 Task: Open Card Kitchenware Review in Board Social Media Influencer Analytics and Reporting to Workspace Information Technology Consulting and add a team member Softage.4@softage.net, a label Green, a checklist Hand Lettering, an attachment from your computer, a color Green and finally, add a card description 'Update company social media profiles' and a comment 'We should approach this task with a sense of empathy, putting ourselves in the shoes of our stakeholders to understand their perspectives.'. Add a start date 'Jan 08, 1900' with a due date 'Jan 15, 1900'
Action: Mouse moved to (39, 284)
Screenshot: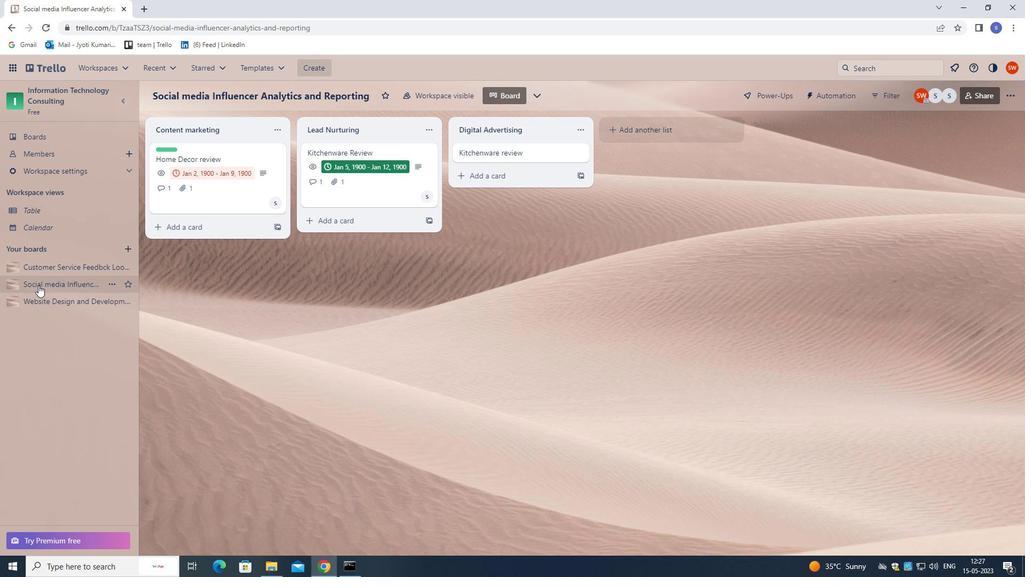 
Action: Mouse pressed left at (39, 284)
Screenshot: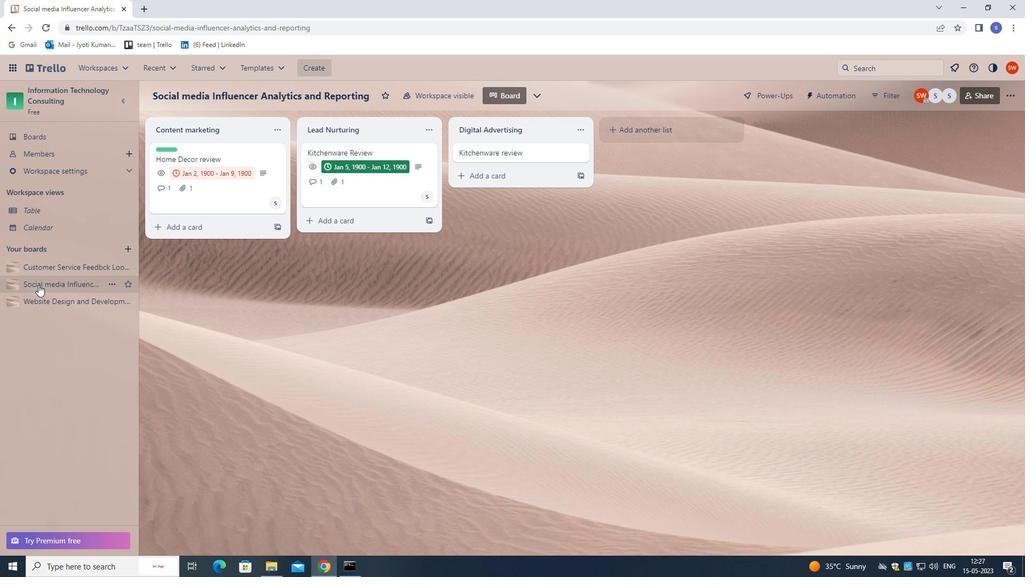 
Action: Mouse moved to (496, 156)
Screenshot: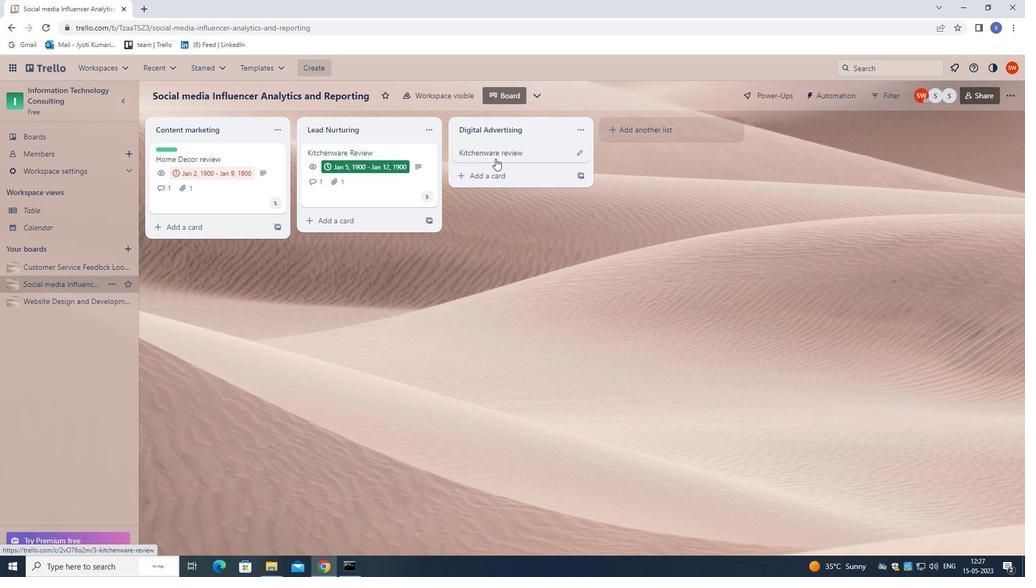 
Action: Mouse pressed left at (496, 156)
Screenshot: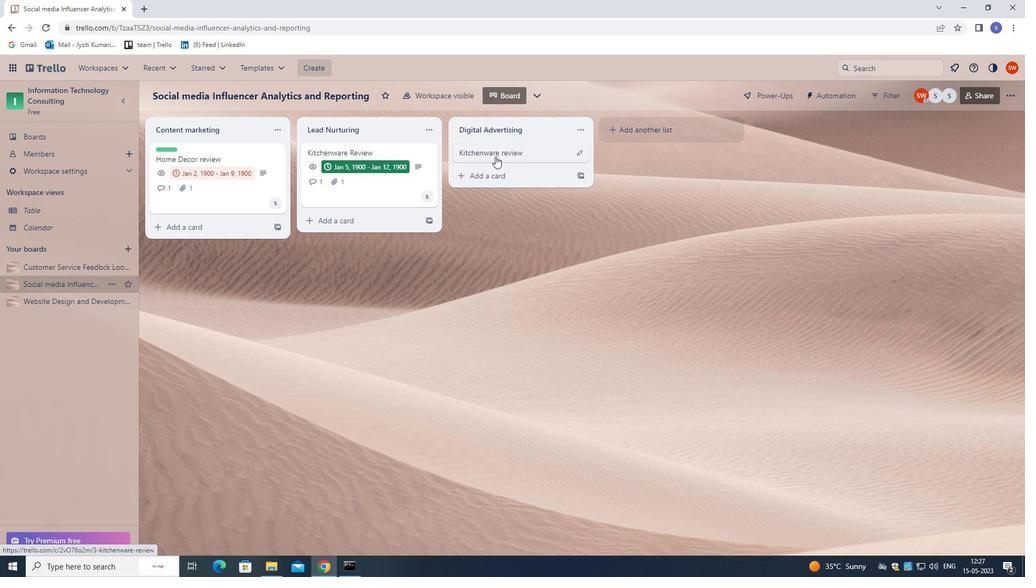 
Action: Mouse moved to (632, 190)
Screenshot: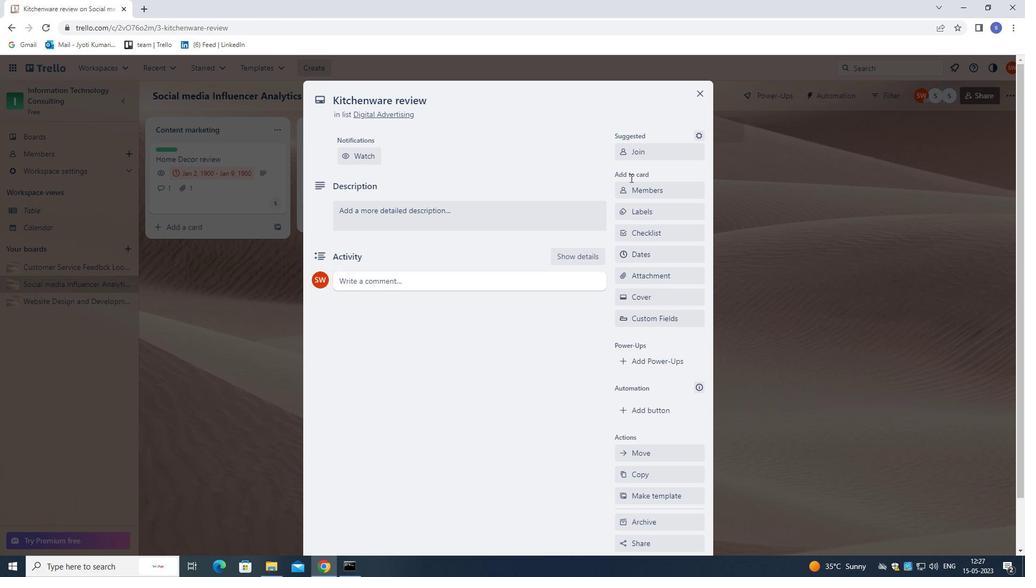 
Action: Mouse pressed left at (632, 190)
Screenshot: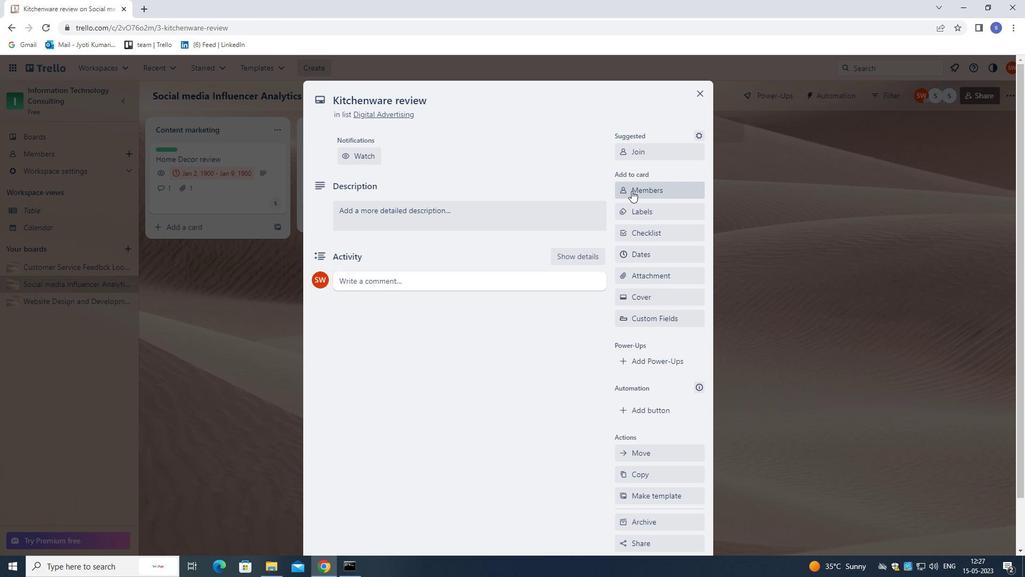 
Action: Mouse moved to (610, 228)
Screenshot: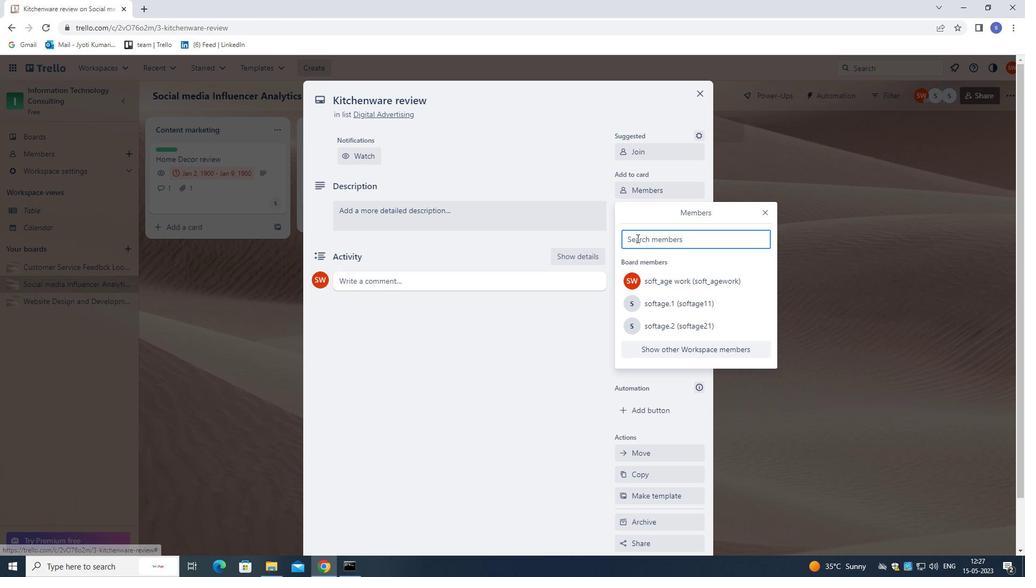 
Action: Key pressed softage.4<Key.shift>@SOFTAGE.
Screenshot: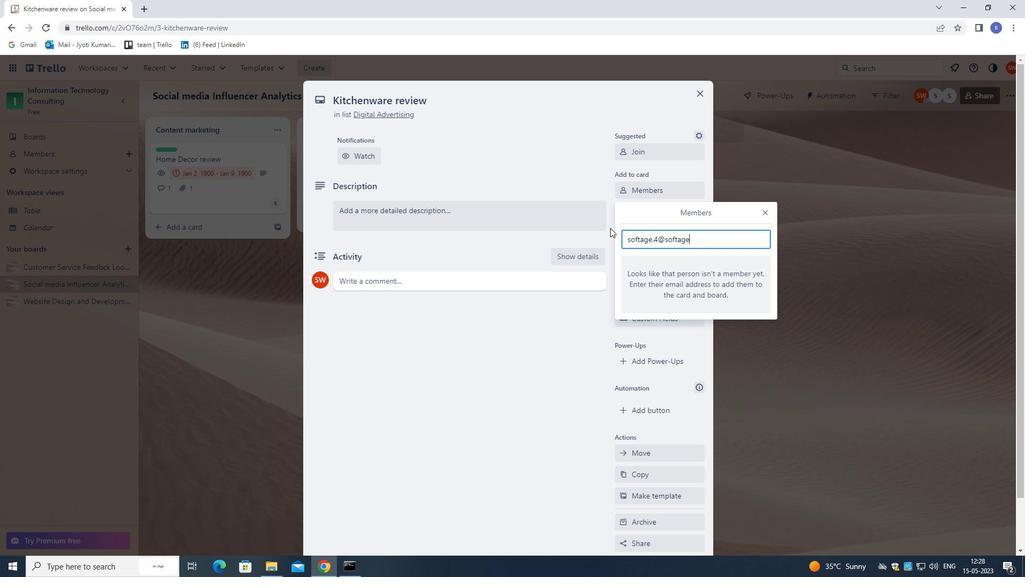 
Action: Mouse moved to (610, 227)
Screenshot: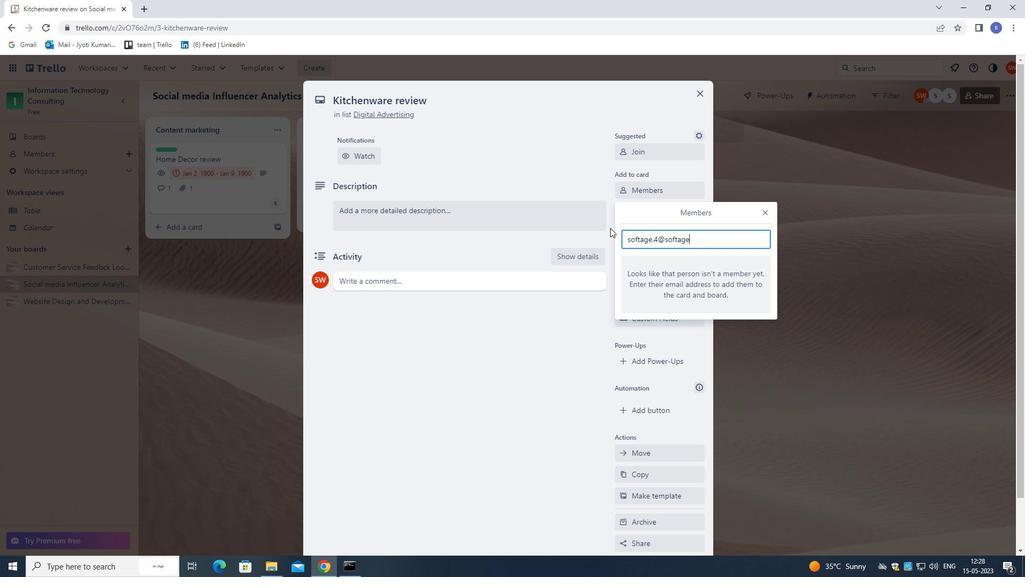 
Action: Key pressed NET
Screenshot: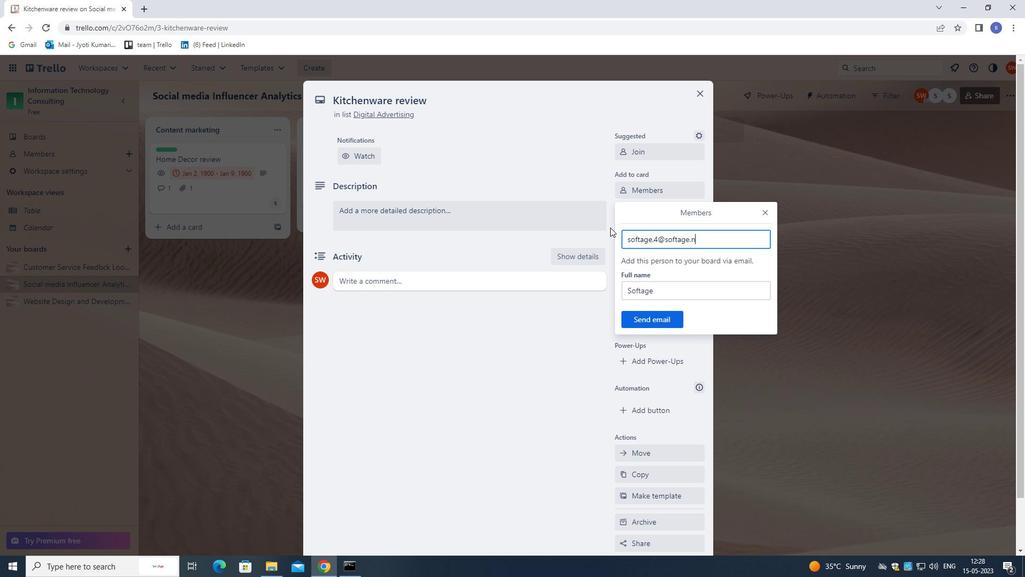 
Action: Mouse moved to (640, 317)
Screenshot: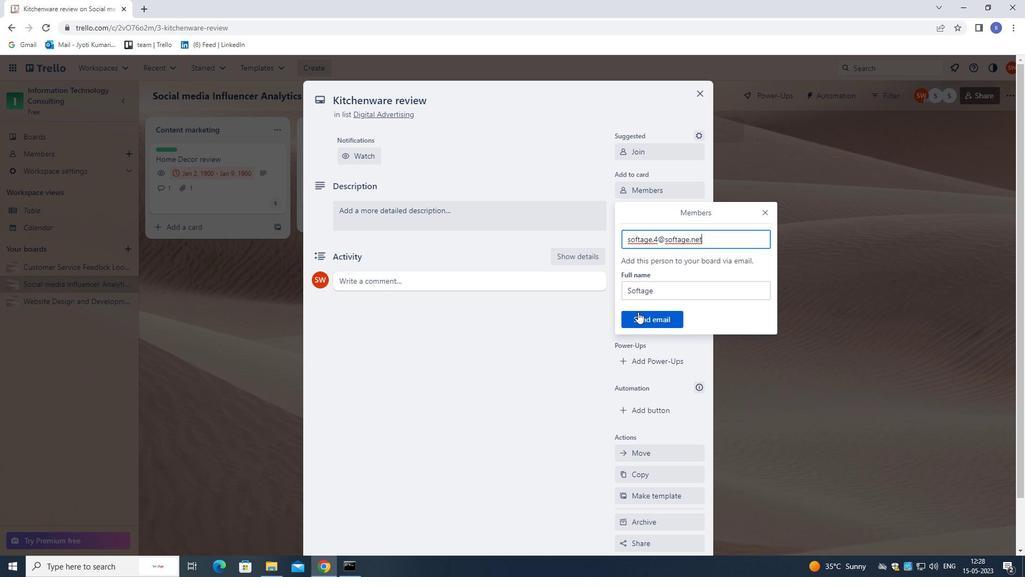 
Action: Mouse pressed left at (640, 317)
Screenshot: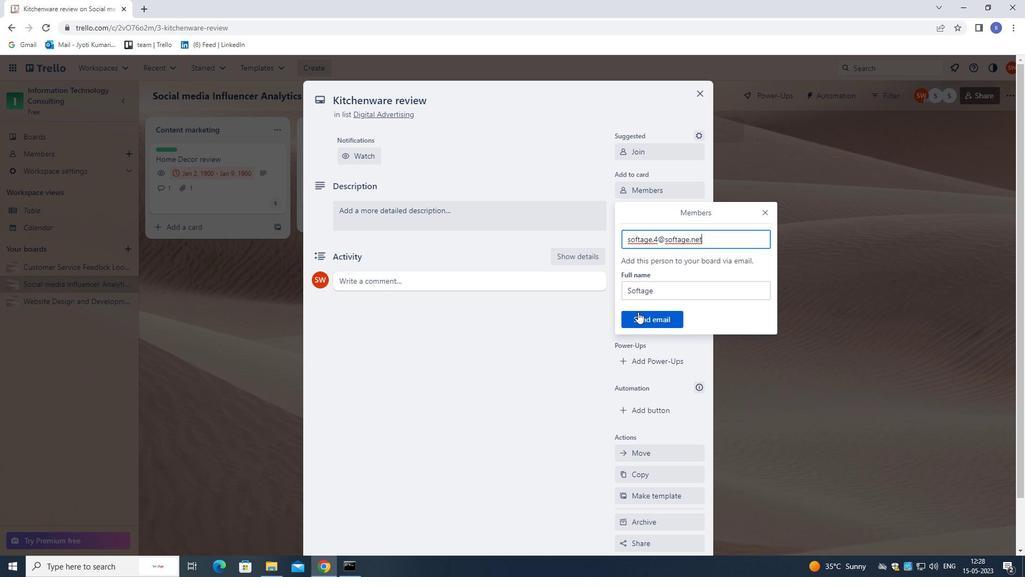 
Action: Mouse moved to (660, 214)
Screenshot: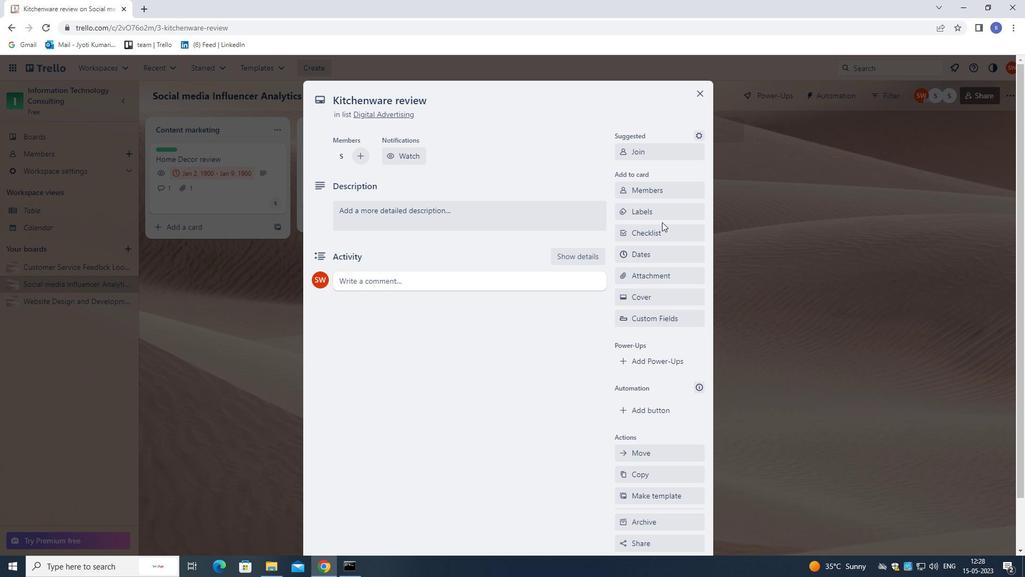 
Action: Mouse pressed left at (660, 214)
Screenshot: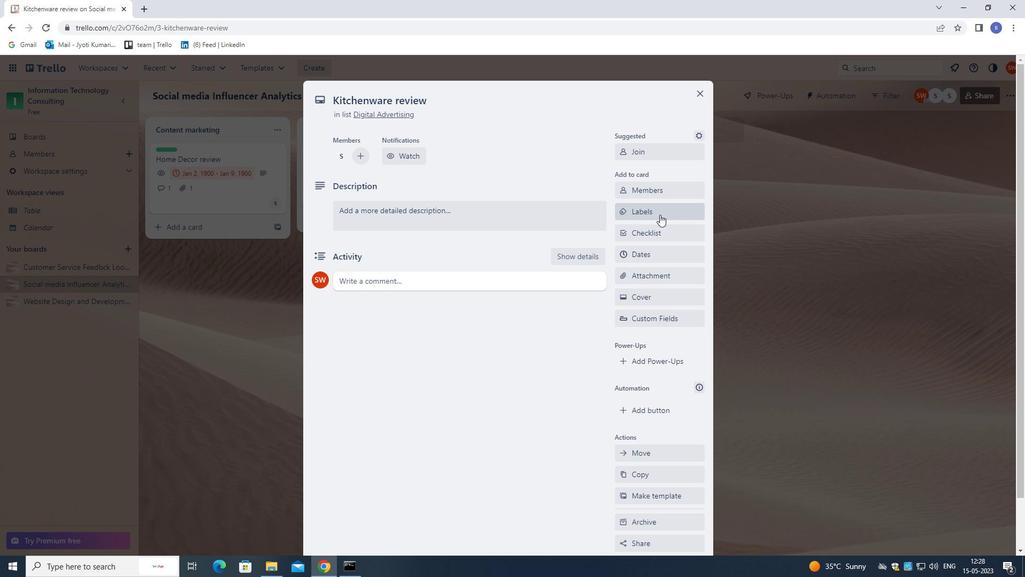 
Action: Key pressed G
Screenshot: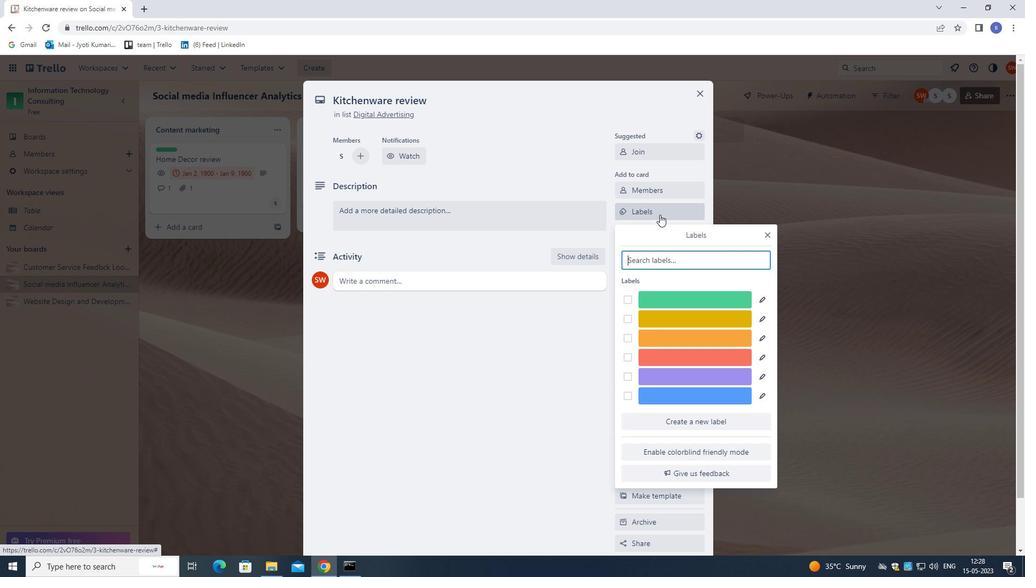 
Action: Mouse moved to (704, 296)
Screenshot: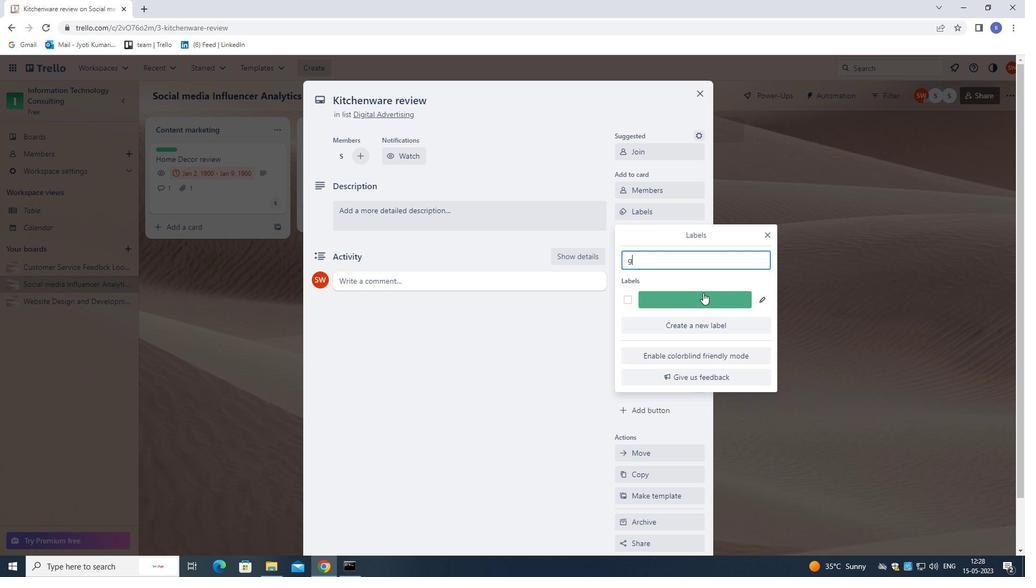 
Action: Mouse pressed left at (704, 296)
Screenshot: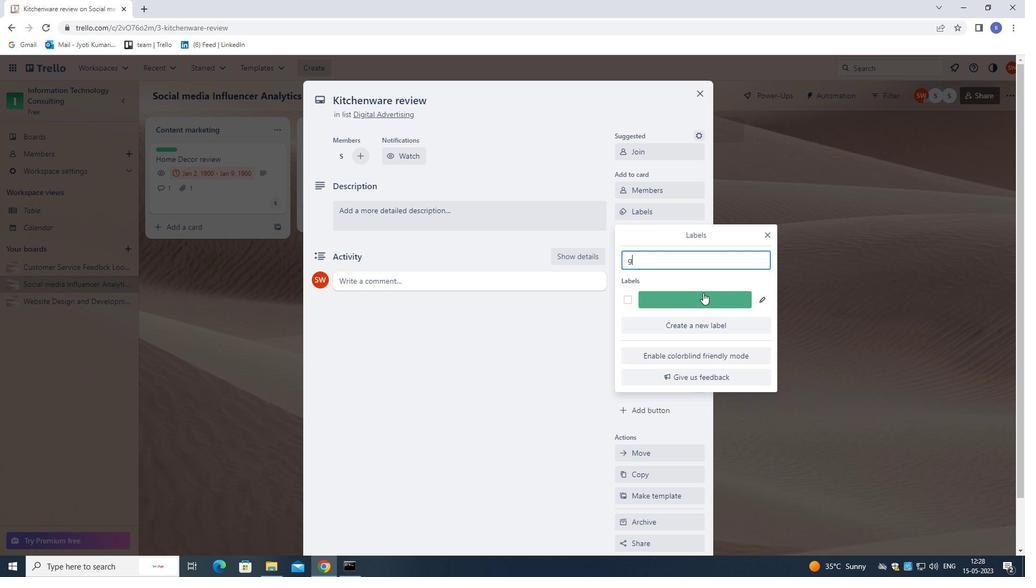 
Action: Mouse moved to (769, 232)
Screenshot: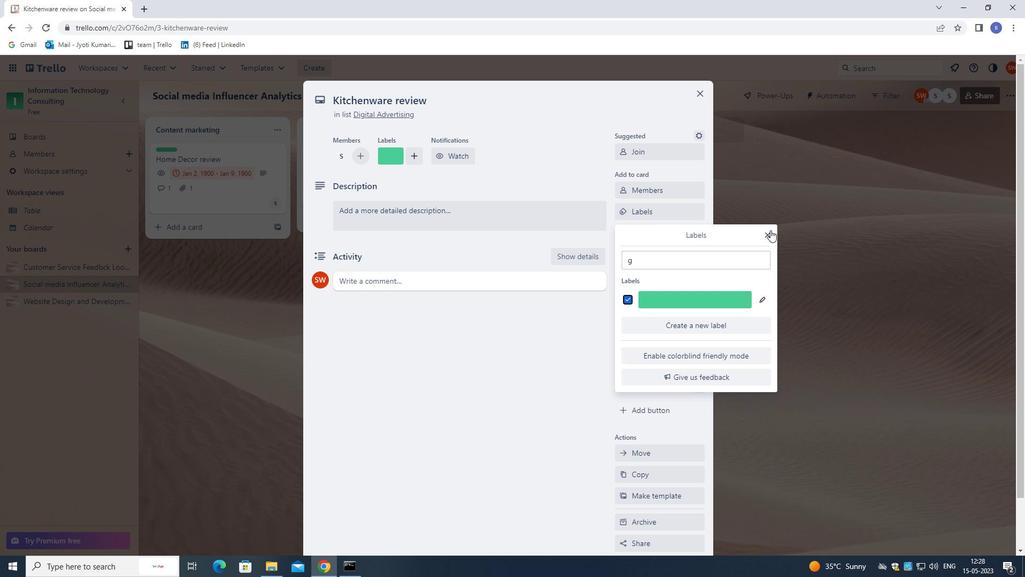 
Action: Mouse pressed left at (769, 232)
Screenshot: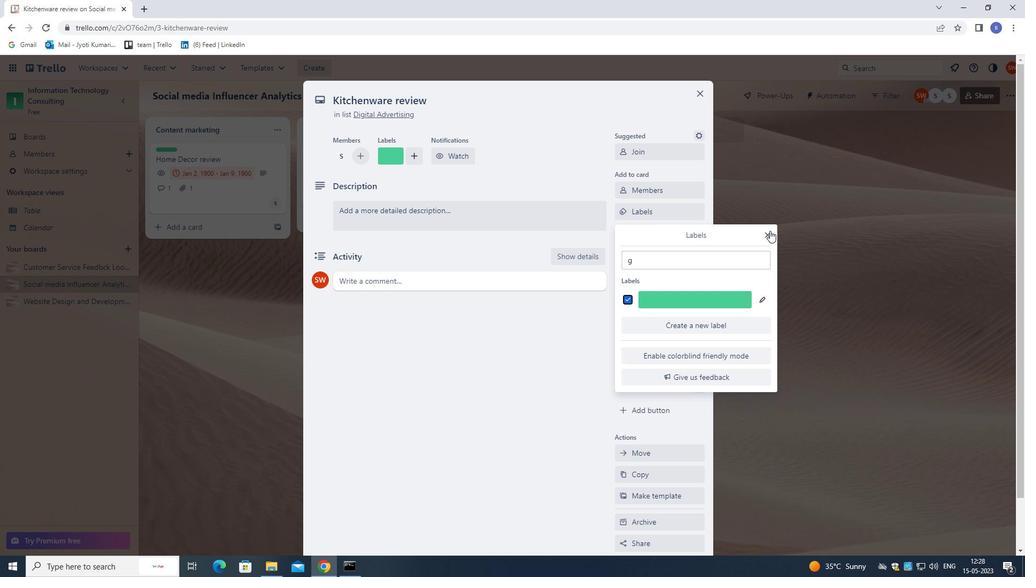 
Action: Mouse moved to (680, 237)
Screenshot: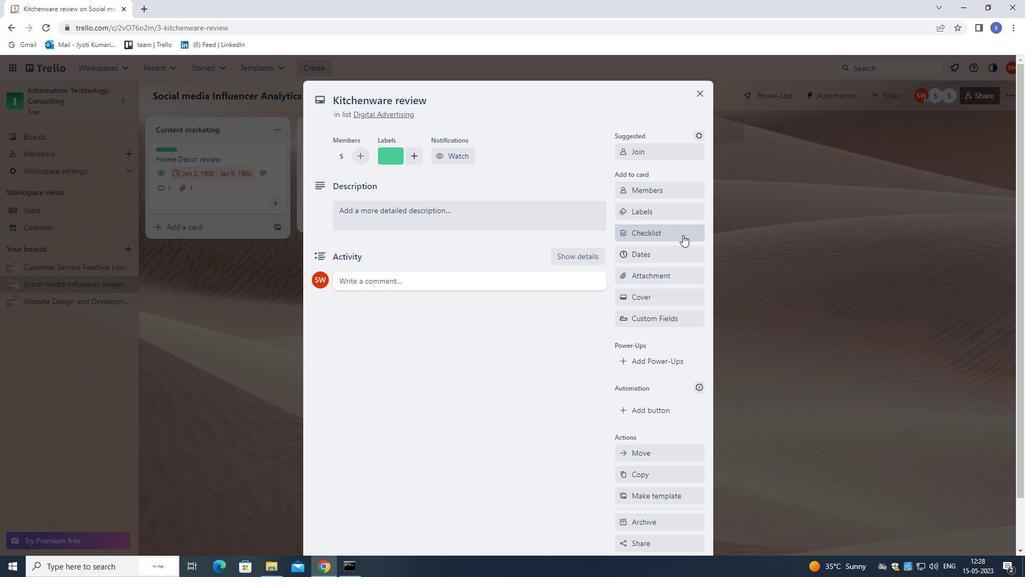 
Action: Mouse pressed left at (680, 237)
Screenshot: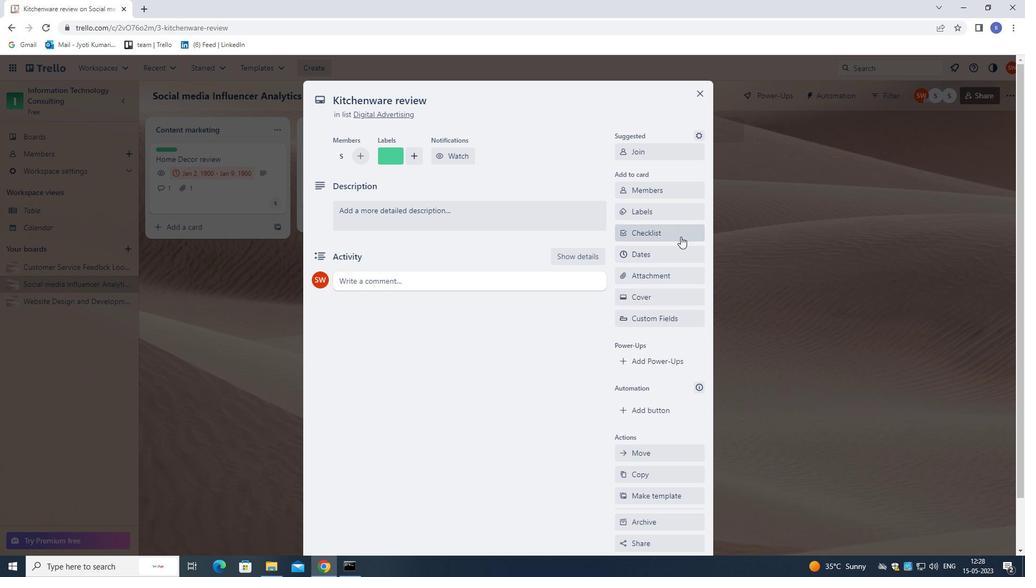 
Action: Mouse moved to (672, 244)
Screenshot: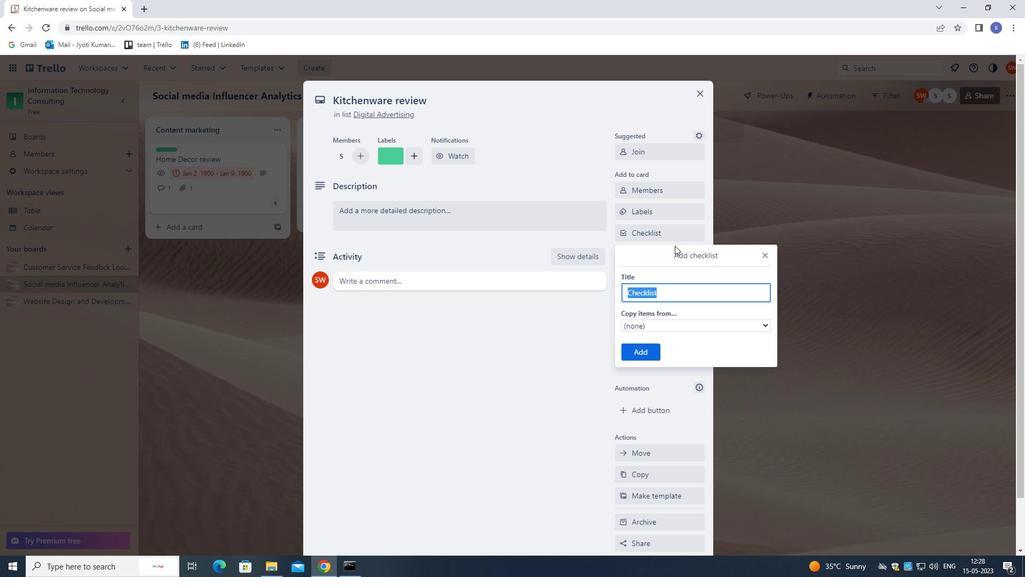 
Action: Key pressed <Key.shift>HAND<Key.space><Key.shift>LETTERING<Key.space>
Screenshot: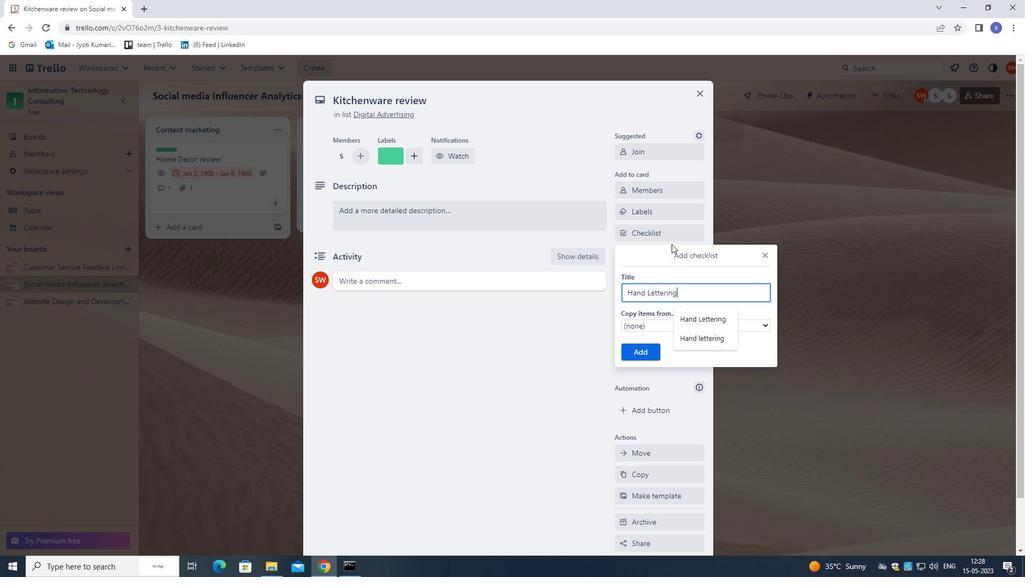 
Action: Mouse moved to (644, 355)
Screenshot: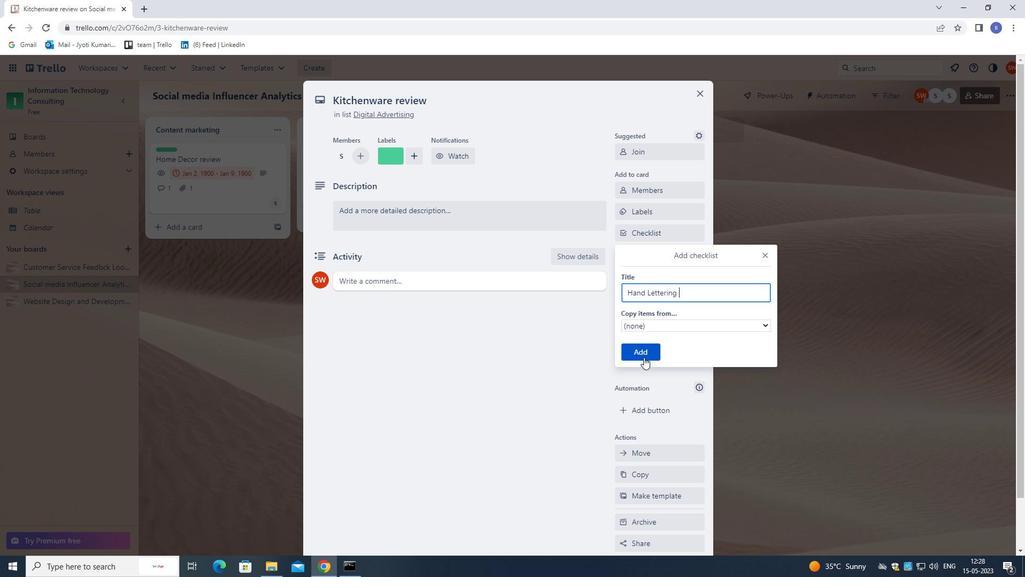 
Action: Mouse pressed left at (644, 355)
Screenshot: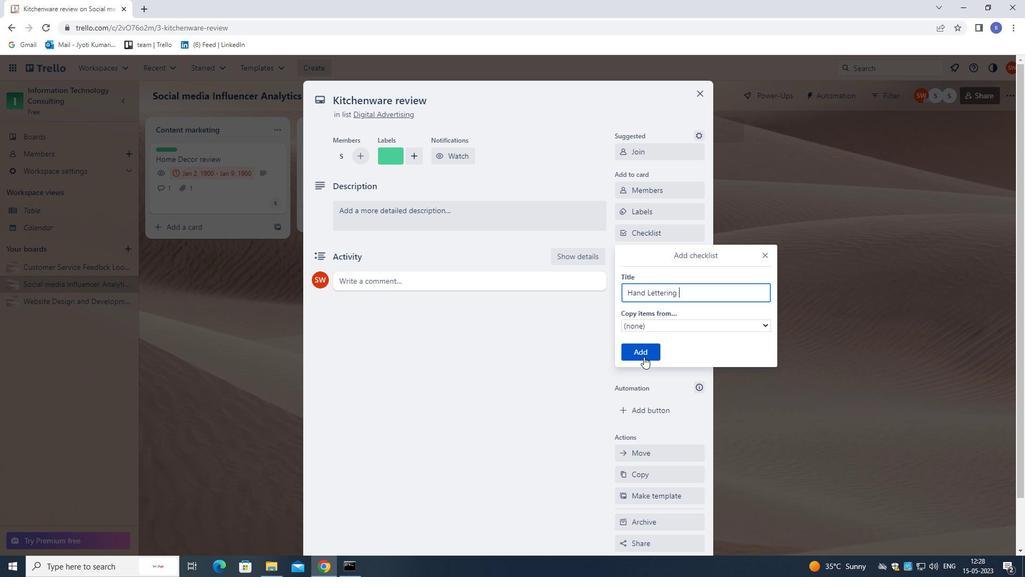 
Action: Mouse moved to (666, 254)
Screenshot: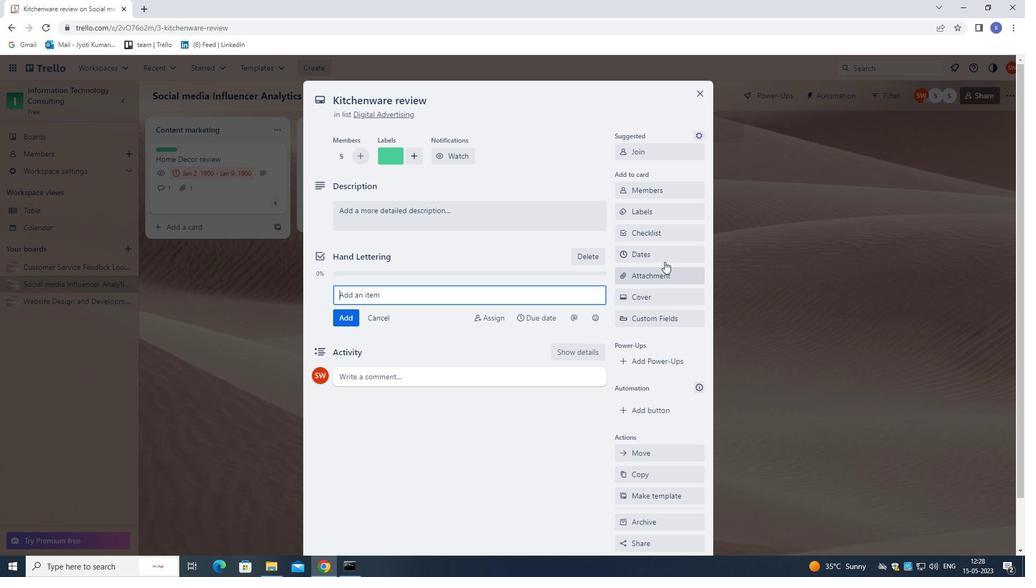 
Action: Mouse pressed left at (666, 254)
Screenshot: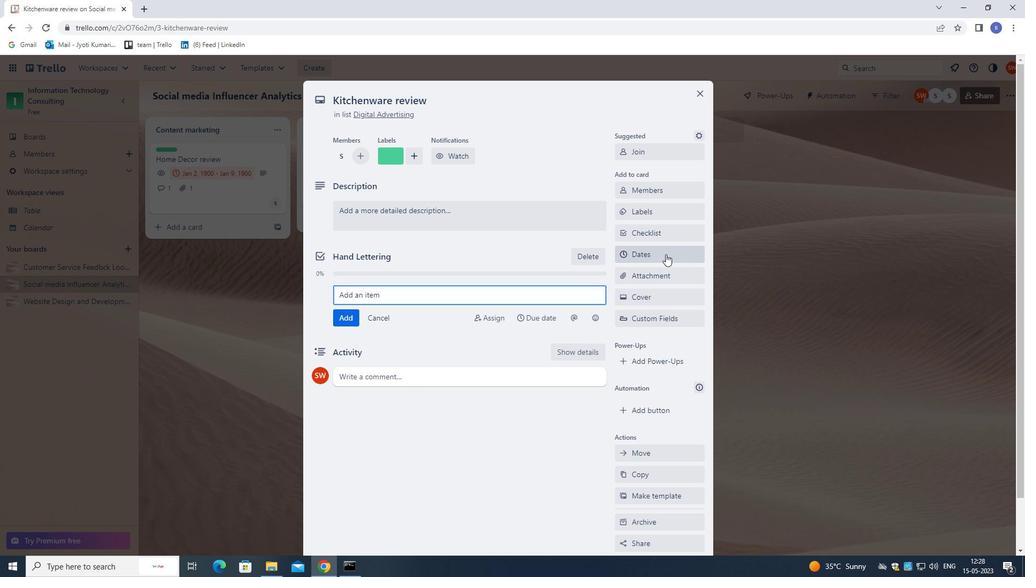 
Action: Mouse moved to (624, 292)
Screenshot: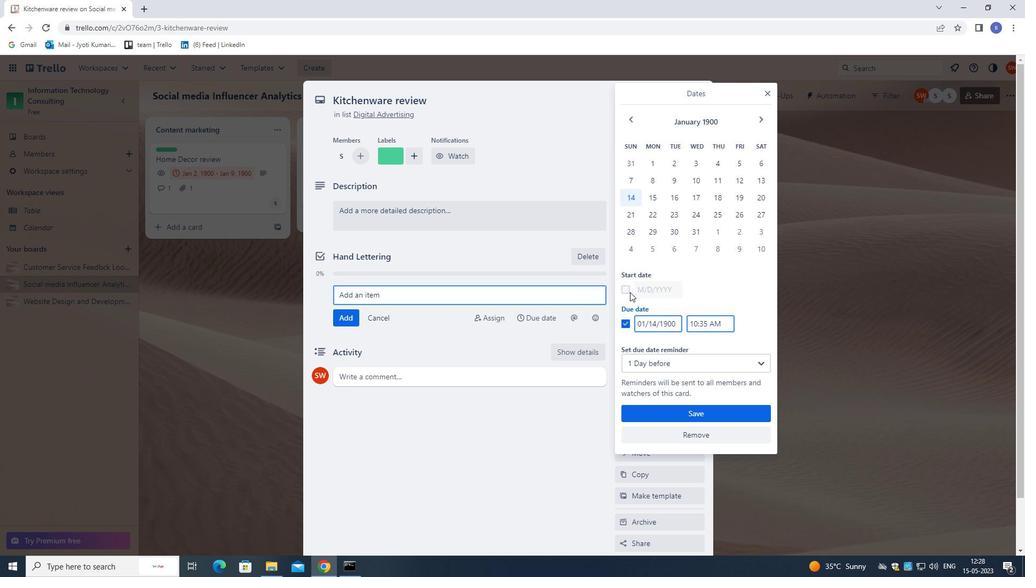 
Action: Mouse pressed left at (624, 292)
Screenshot: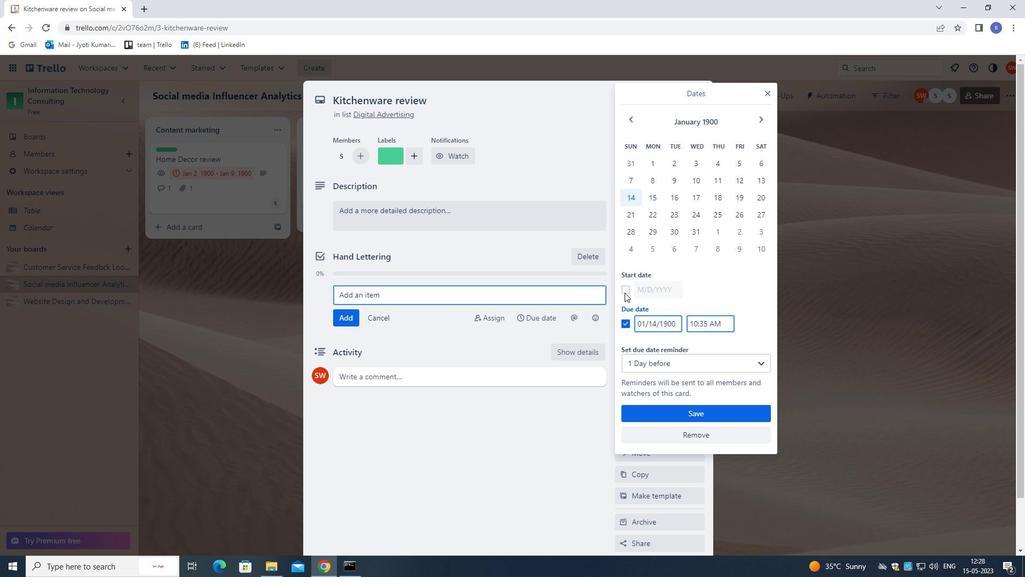 
Action: Mouse moved to (655, 184)
Screenshot: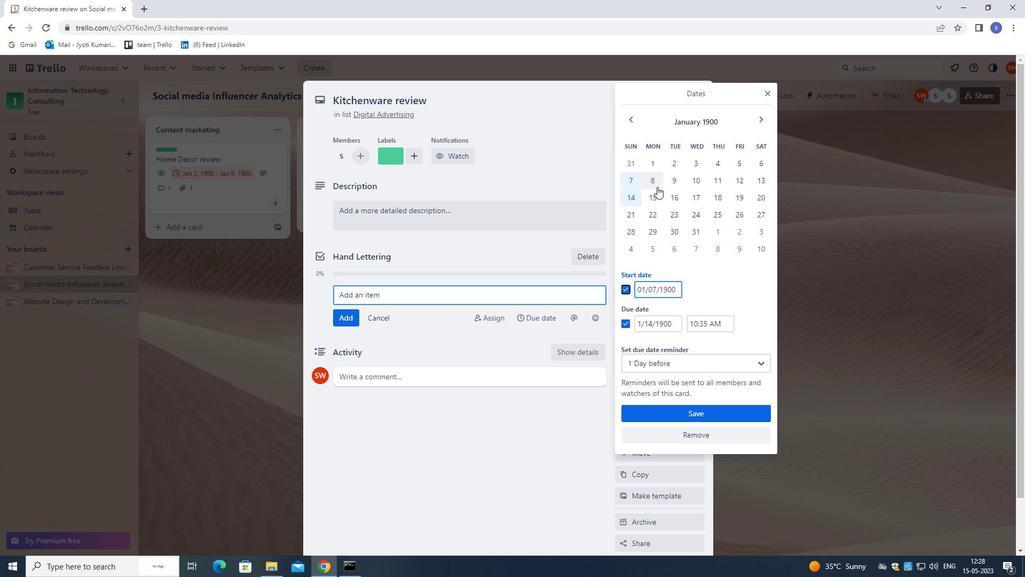 
Action: Mouse pressed left at (655, 184)
Screenshot: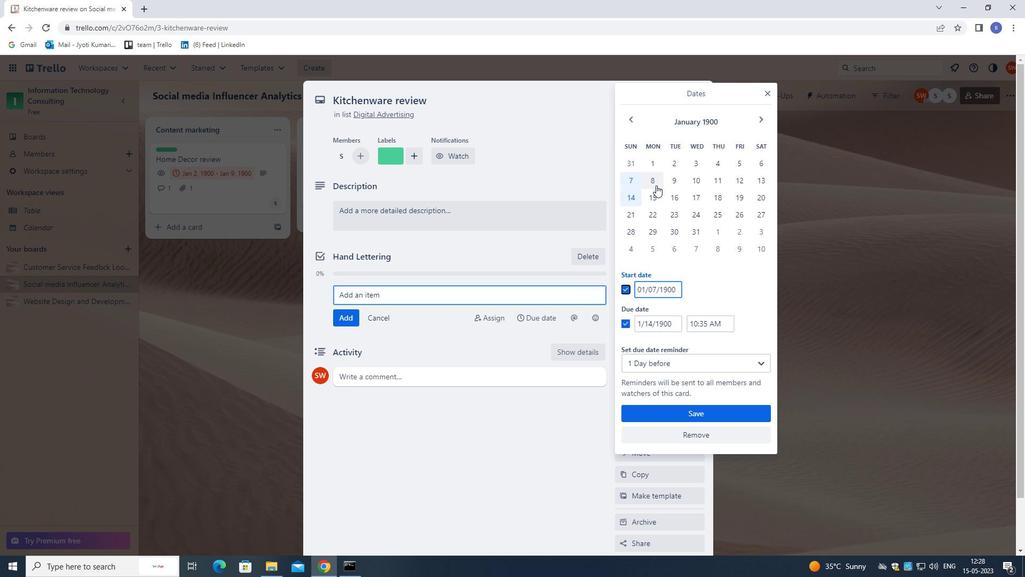 
Action: Mouse moved to (657, 203)
Screenshot: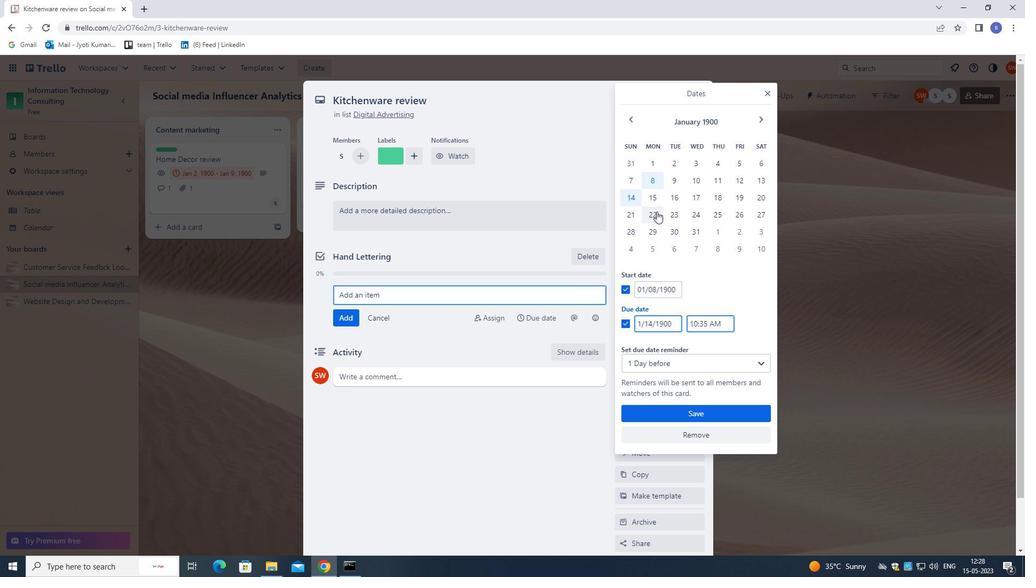
Action: Mouse pressed left at (657, 203)
Screenshot: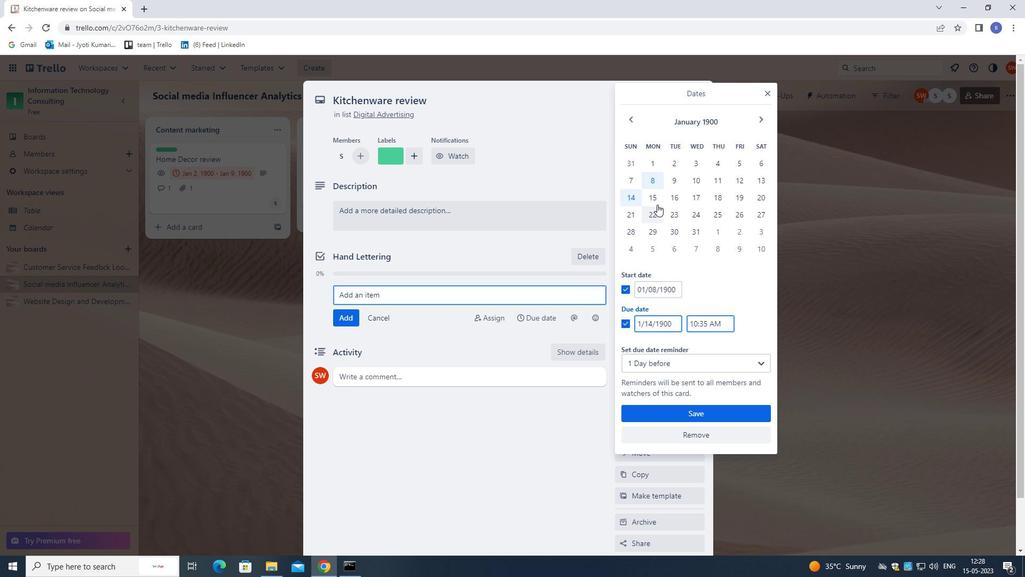 
Action: Mouse moved to (654, 412)
Screenshot: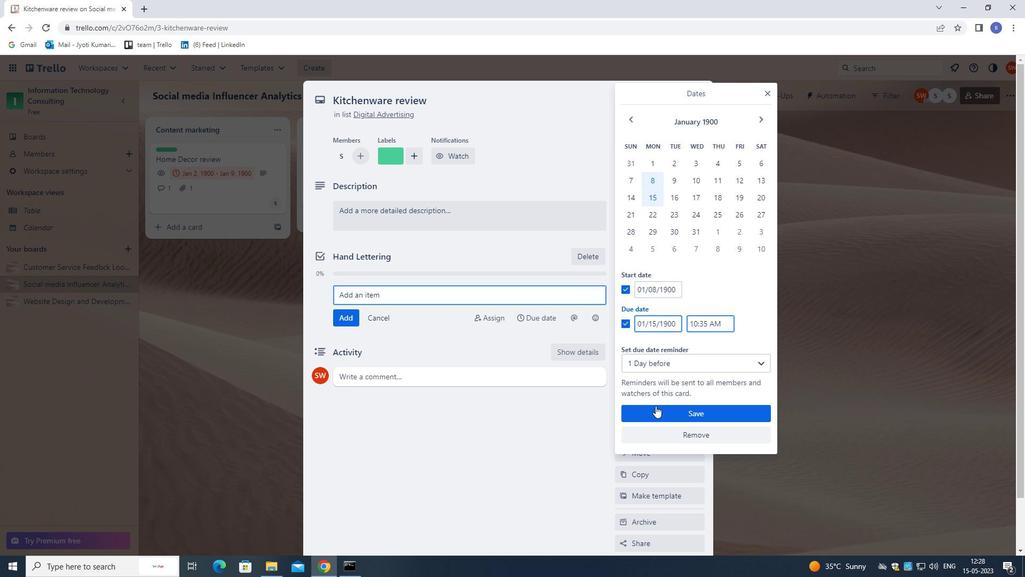 
Action: Mouse pressed left at (654, 412)
Screenshot: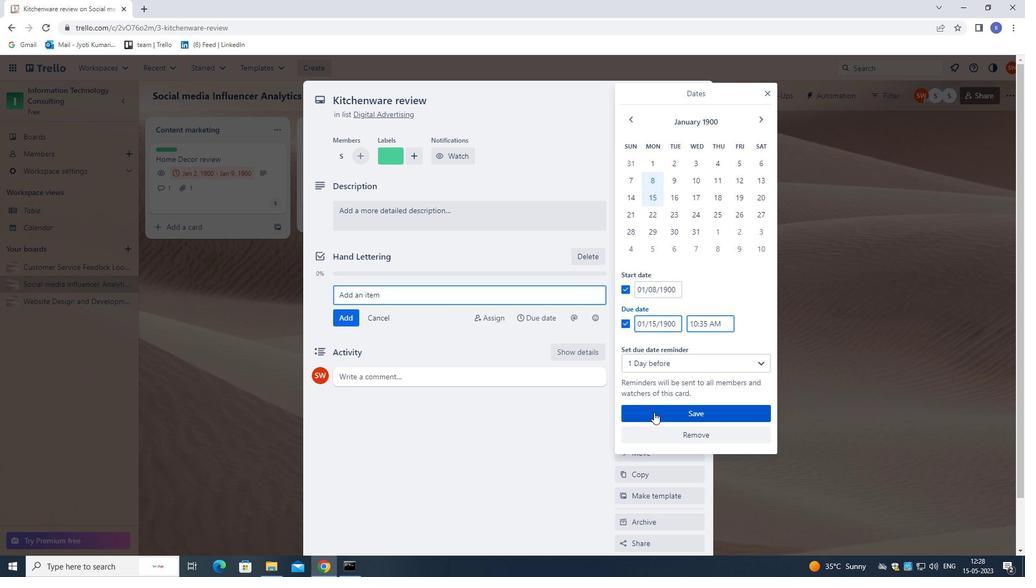 
Action: Mouse moved to (663, 281)
Screenshot: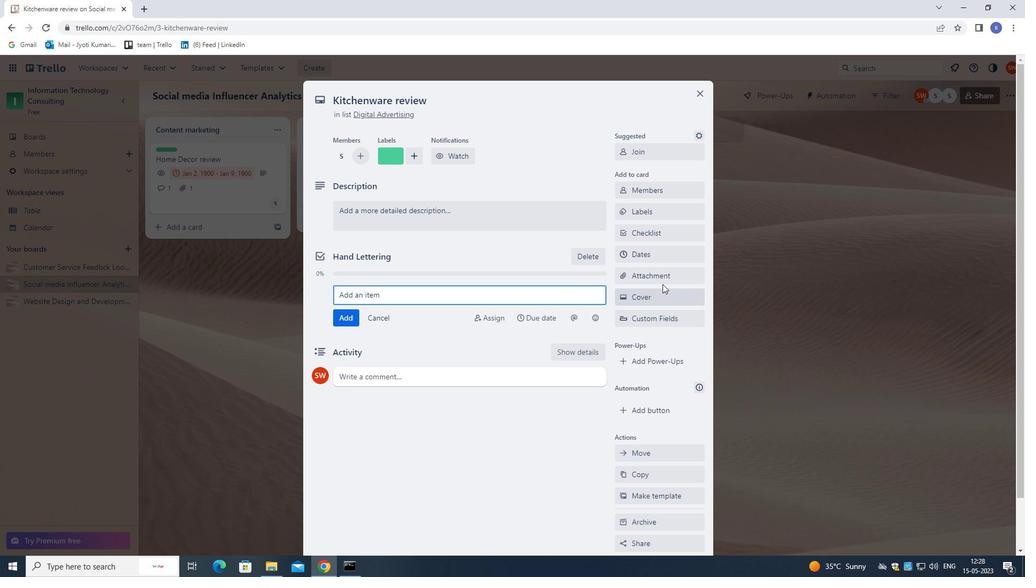 
Action: Mouse pressed left at (663, 281)
Screenshot: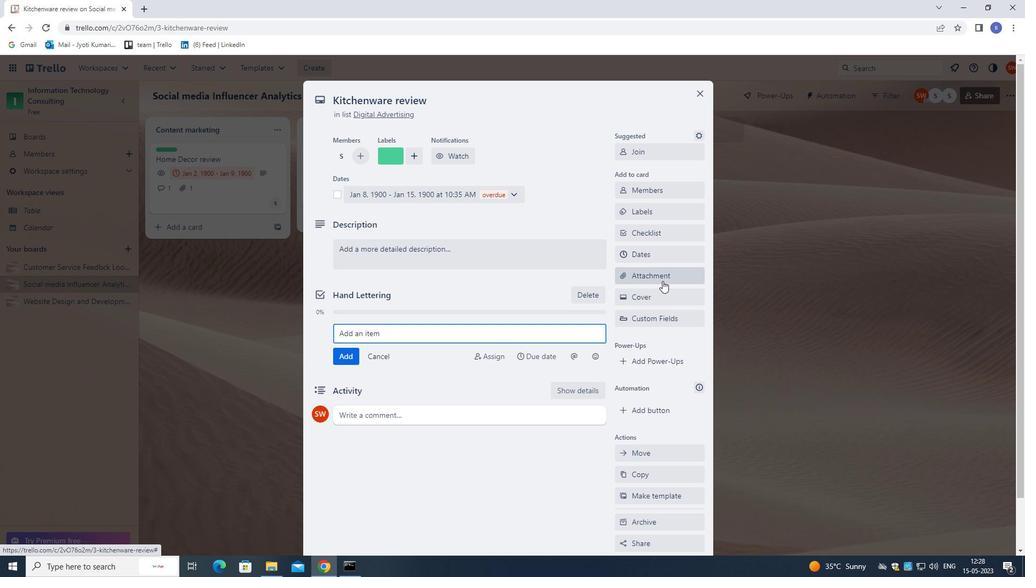 
Action: Mouse moved to (687, 318)
Screenshot: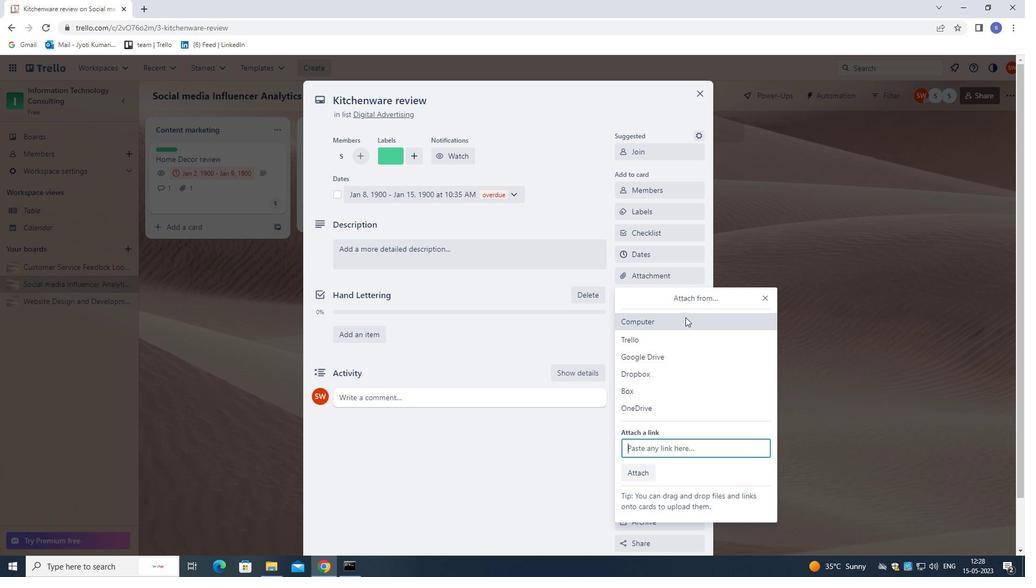 
Action: Mouse pressed left at (687, 318)
Screenshot: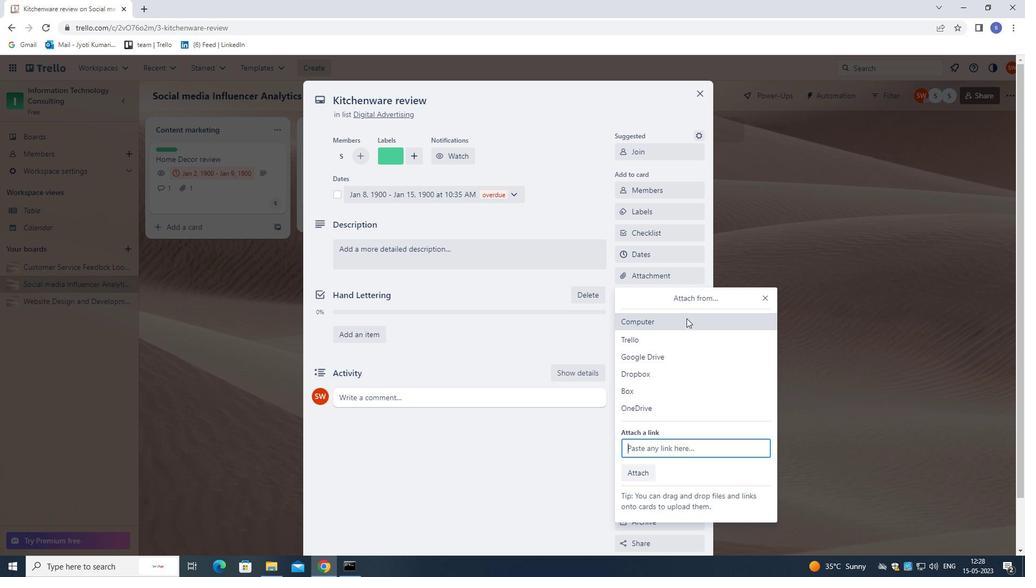 
Action: Mouse moved to (281, 186)
Screenshot: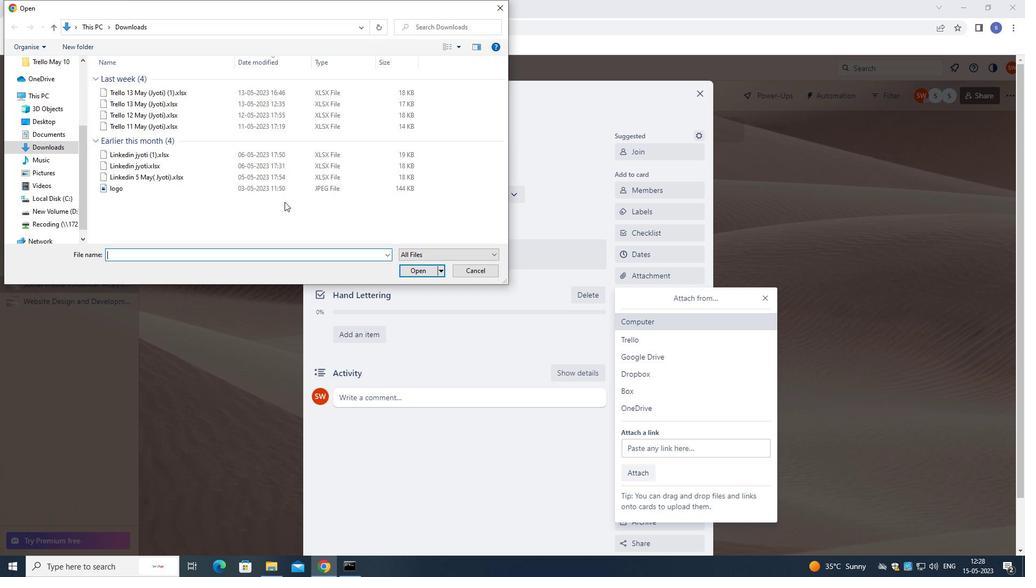 
Action: Mouse pressed left at (281, 186)
Screenshot: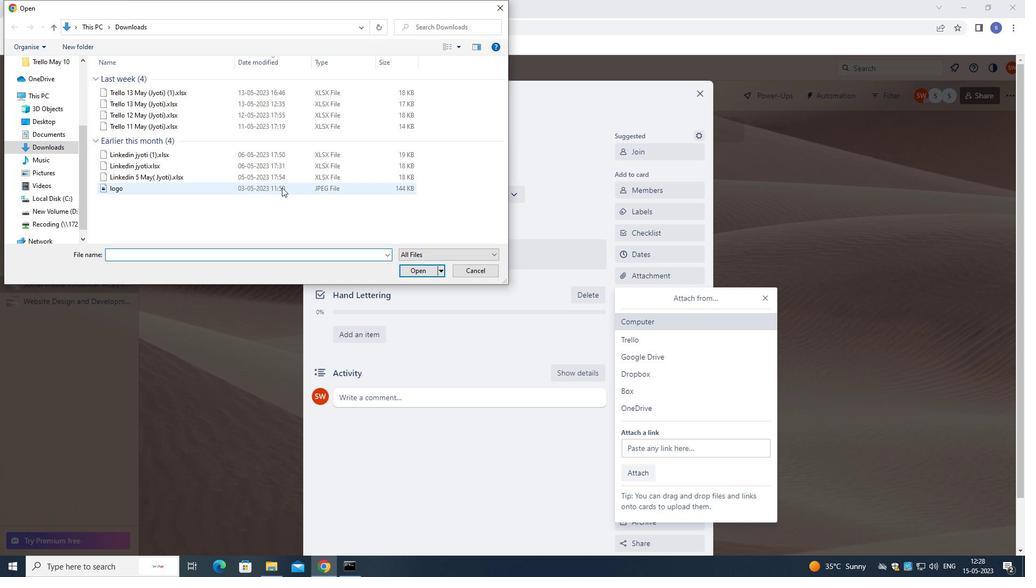 
Action: Mouse moved to (414, 270)
Screenshot: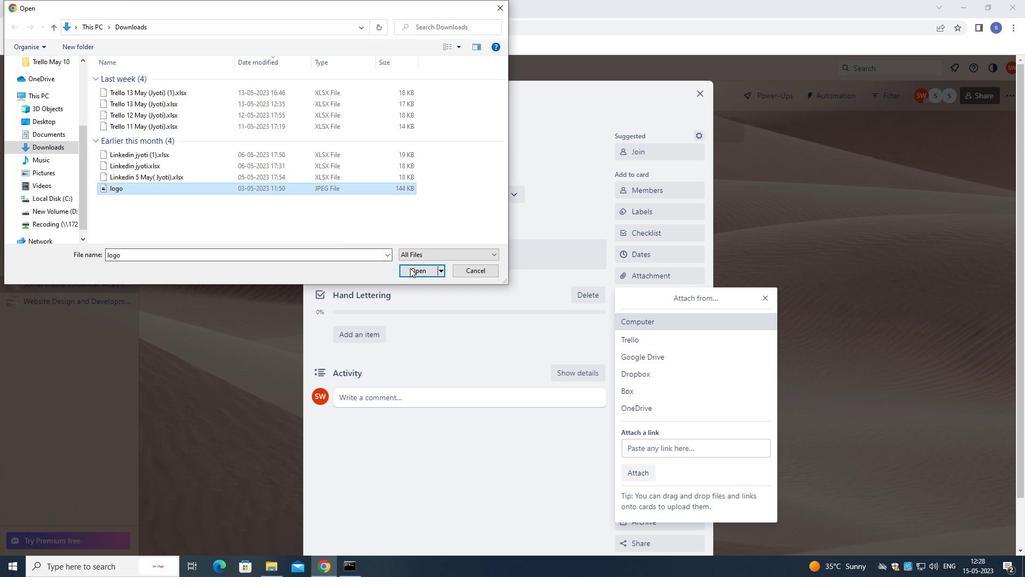 
Action: Mouse pressed left at (414, 270)
Screenshot: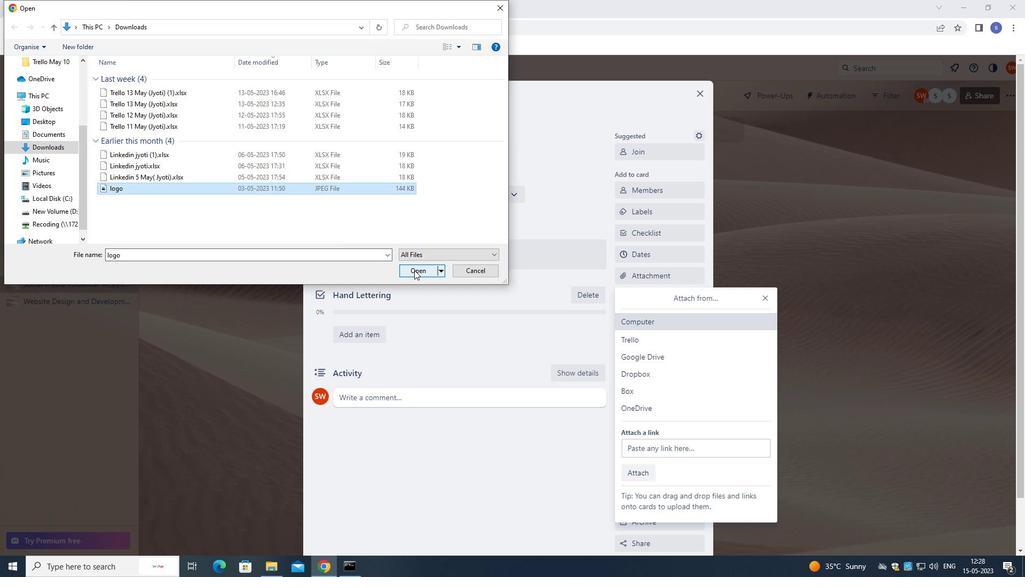 
Action: Mouse moved to (764, 299)
Screenshot: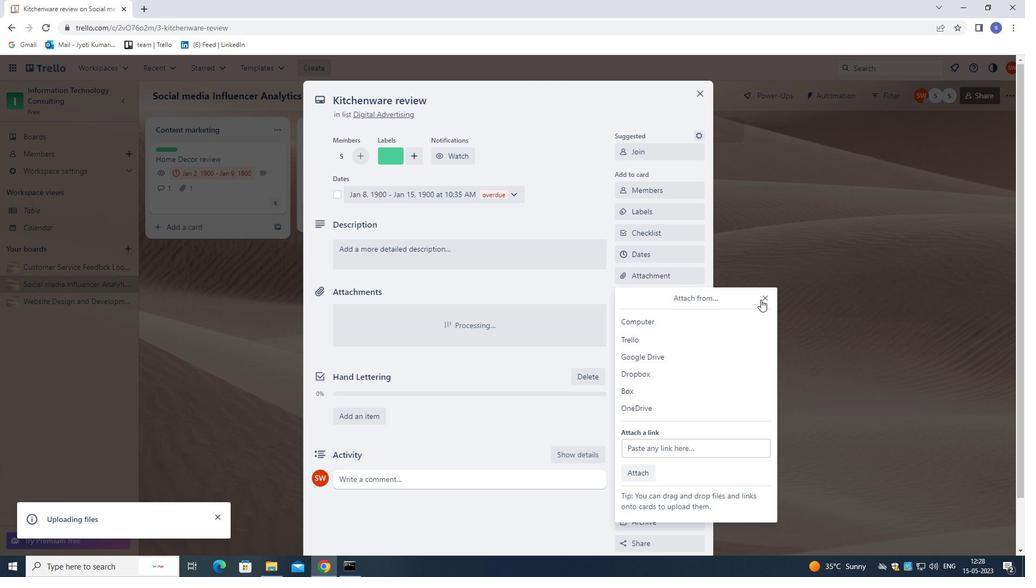 
Action: Mouse pressed left at (764, 299)
Screenshot: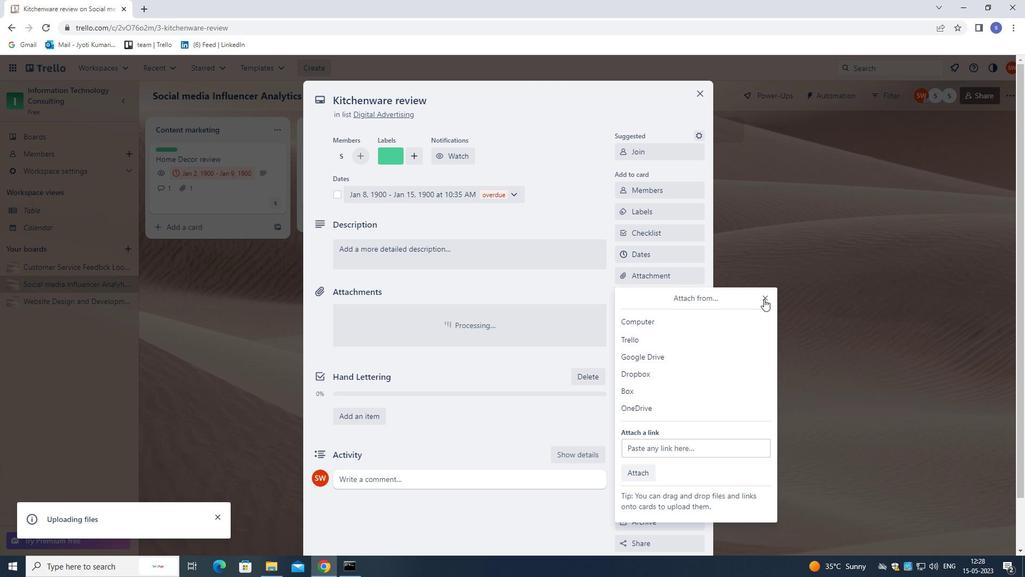 
Action: Mouse moved to (547, 340)
Screenshot: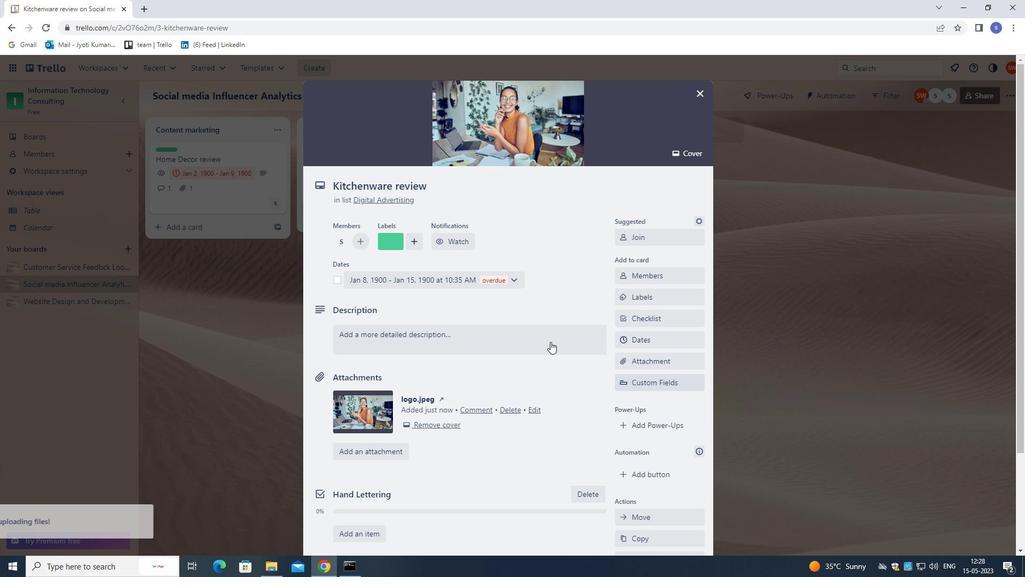 
Action: Mouse pressed left at (547, 340)
Screenshot: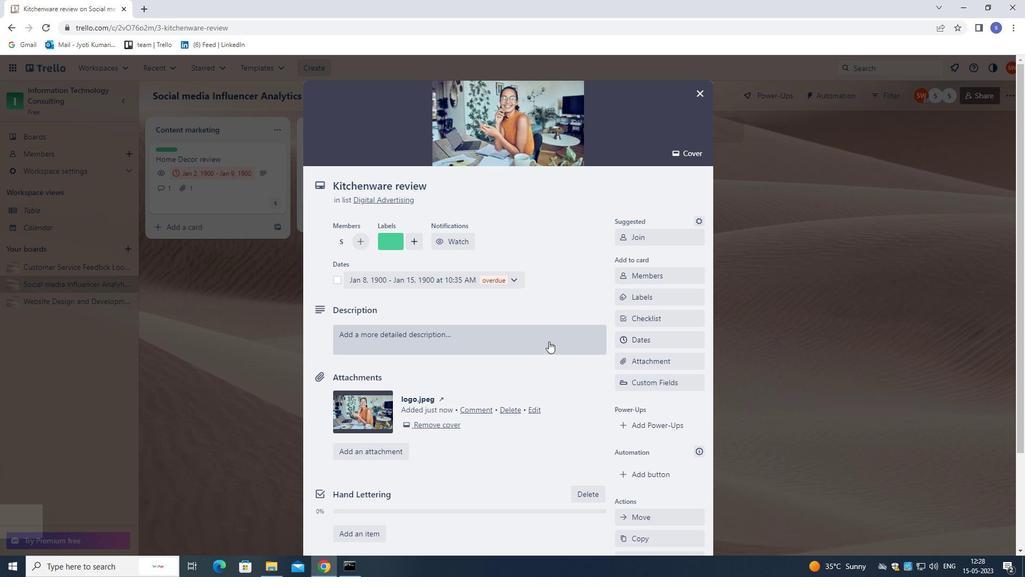 
Action: Mouse moved to (548, 338)
Screenshot: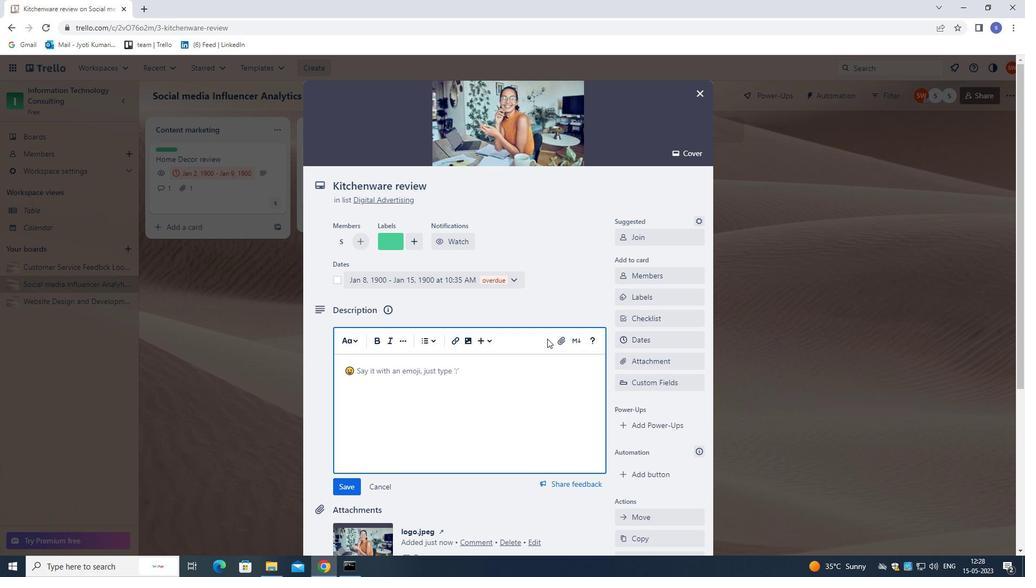 
Action: Key pressed <Key.shift>UPDATE<Key.space>COMPANY<Key.space>SOCIAL<Key.space>MEDIA<Key.space>PROFILES<Key.space>.
Screenshot: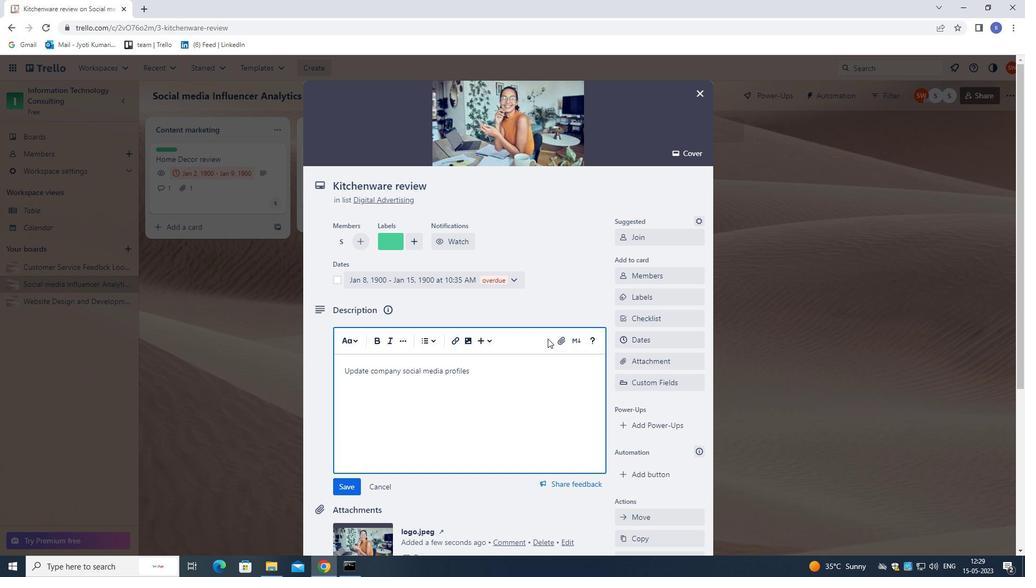 
Action: Mouse moved to (447, 271)
Screenshot: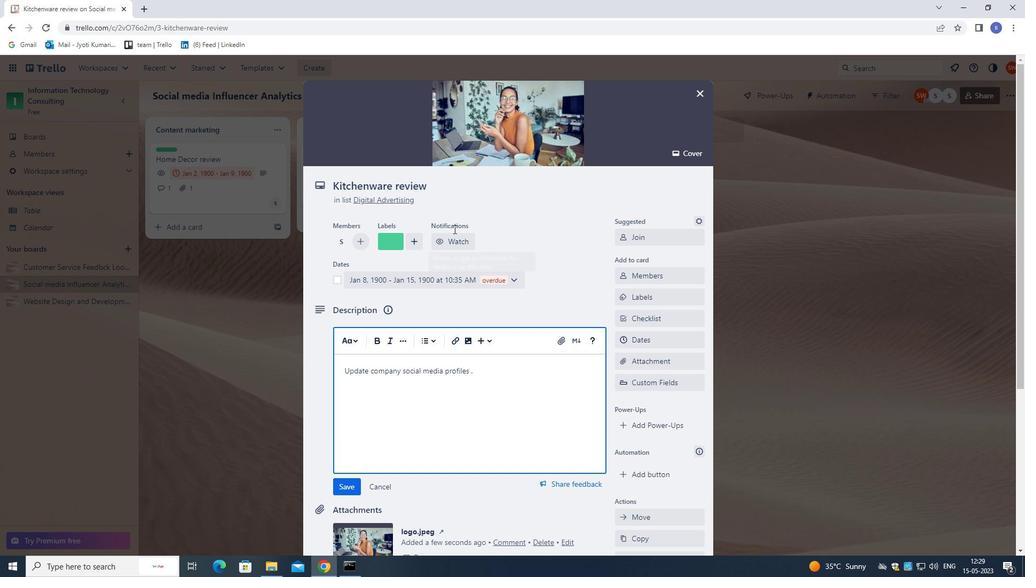 
Action: Mouse scrolled (447, 271) with delta (0, 0)
Screenshot: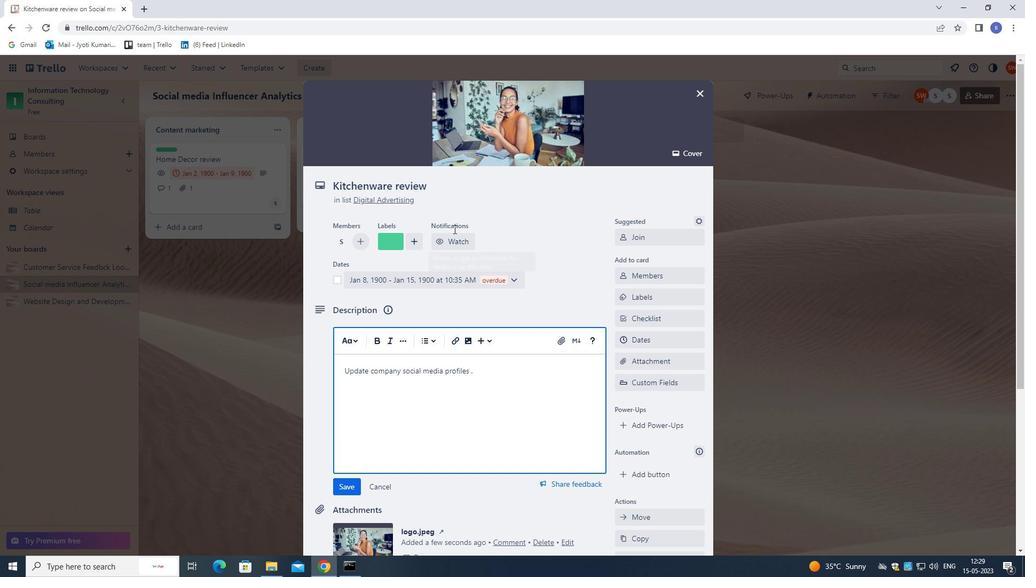 
Action: Mouse moved to (447, 285)
Screenshot: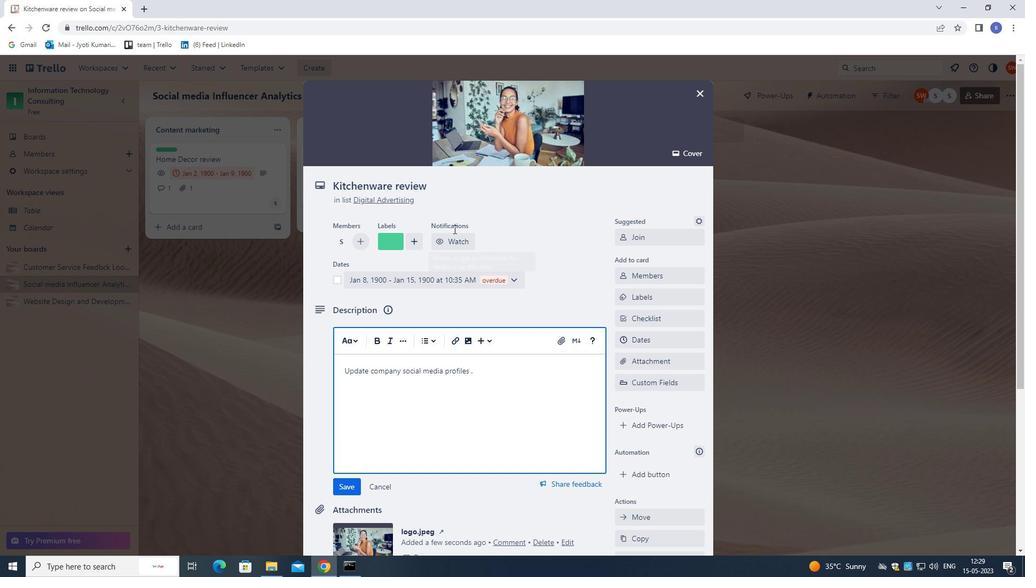 
Action: Mouse scrolled (447, 284) with delta (0, 0)
Screenshot: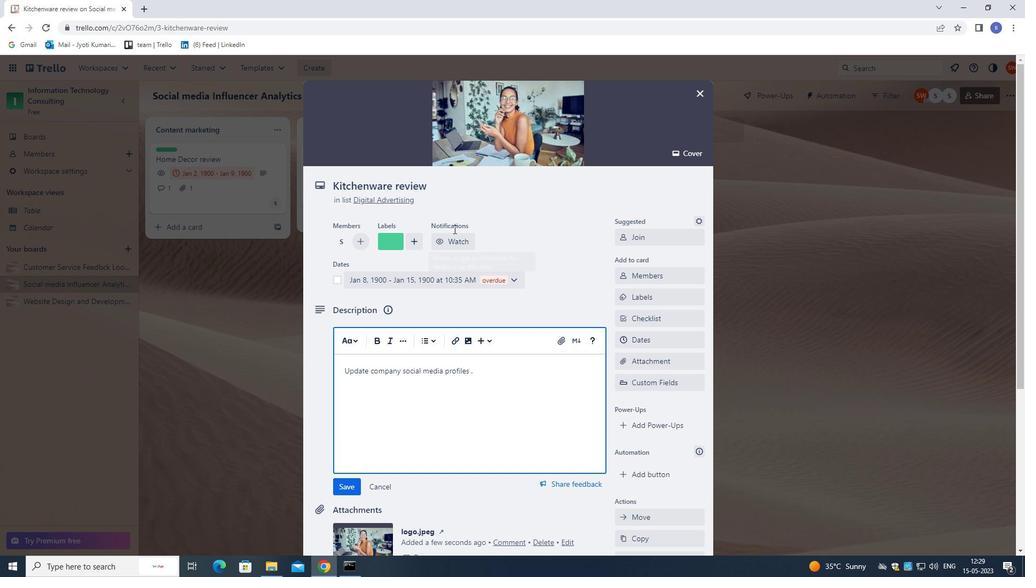 
Action: Mouse moved to (446, 287)
Screenshot: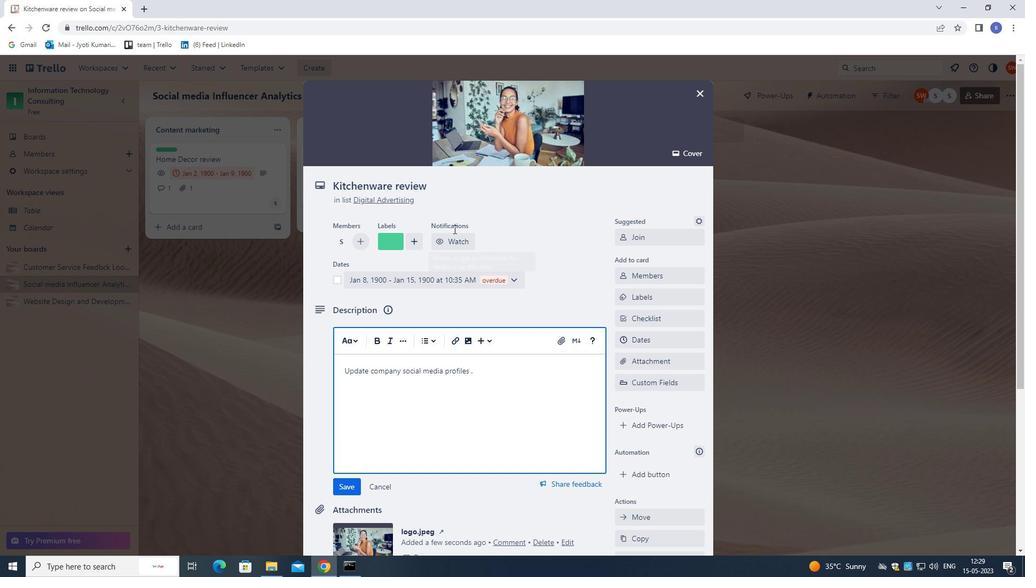 
Action: Mouse scrolled (446, 286) with delta (0, 0)
Screenshot: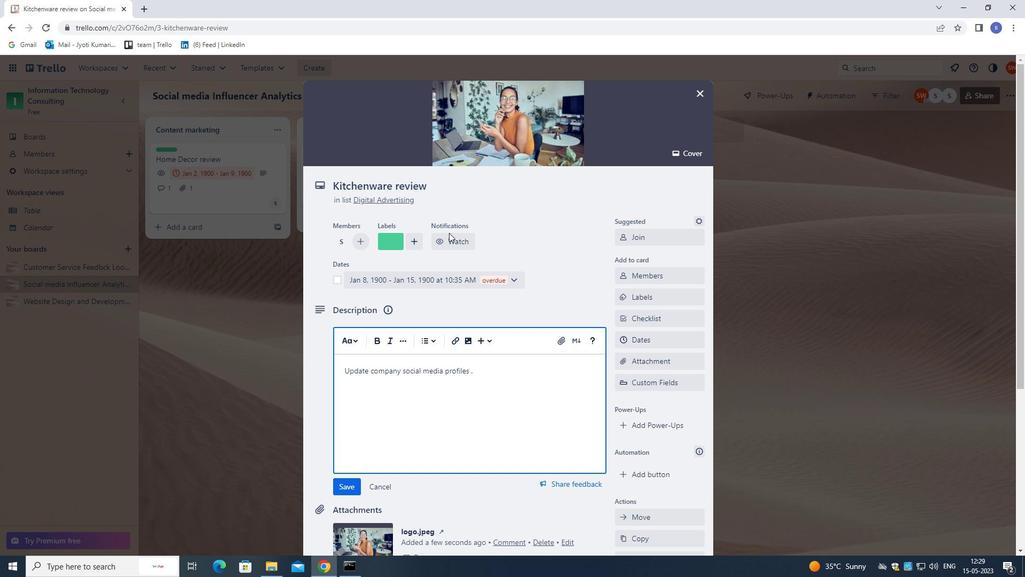 
Action: Mouse moved to (446, 292)
Screenshot: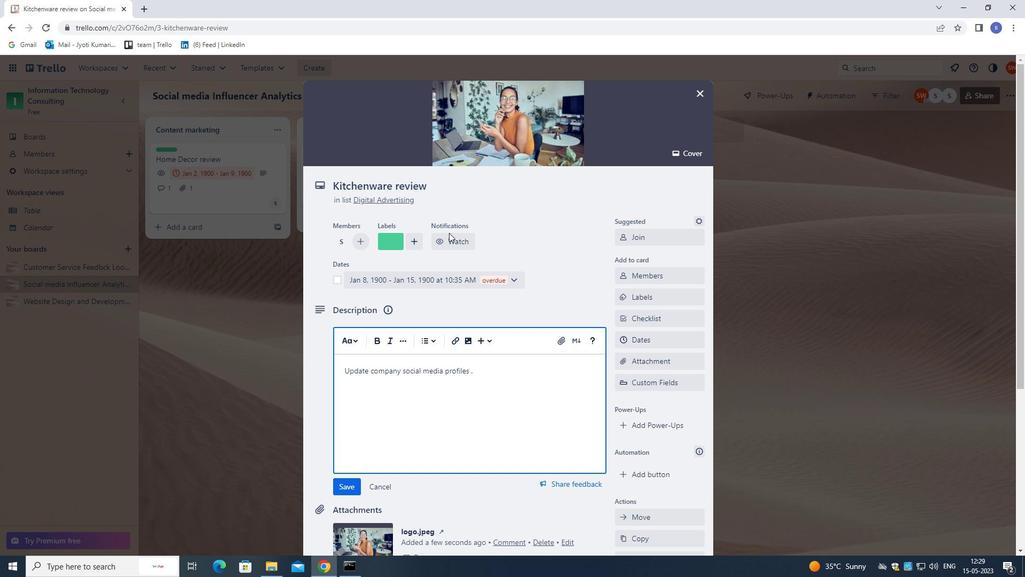 
Action: Mouse scrolled (446, 291) with delta (0, 0)
Screenshot: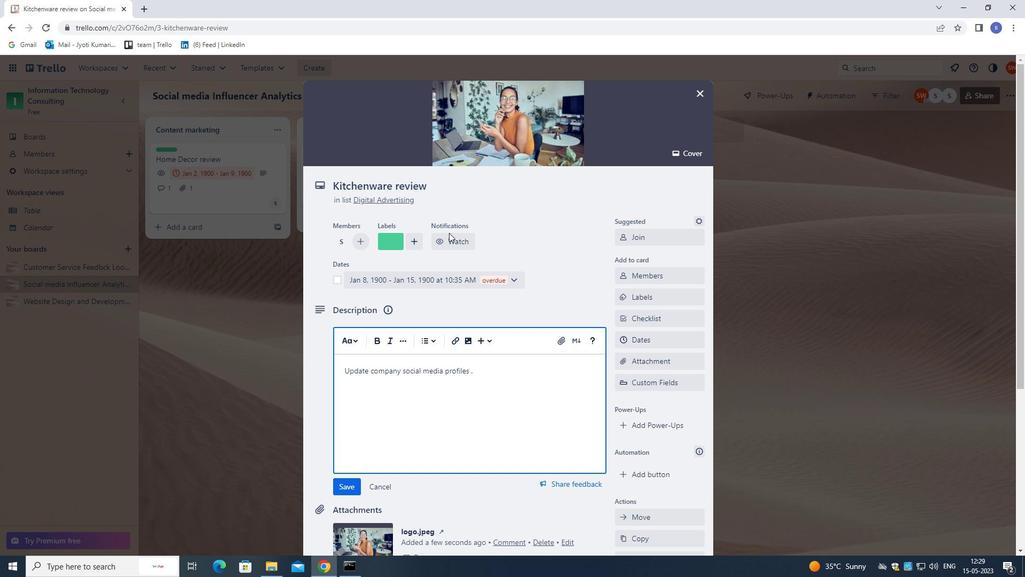 
Action: Mouse moved to (445, 297)
Screenshot: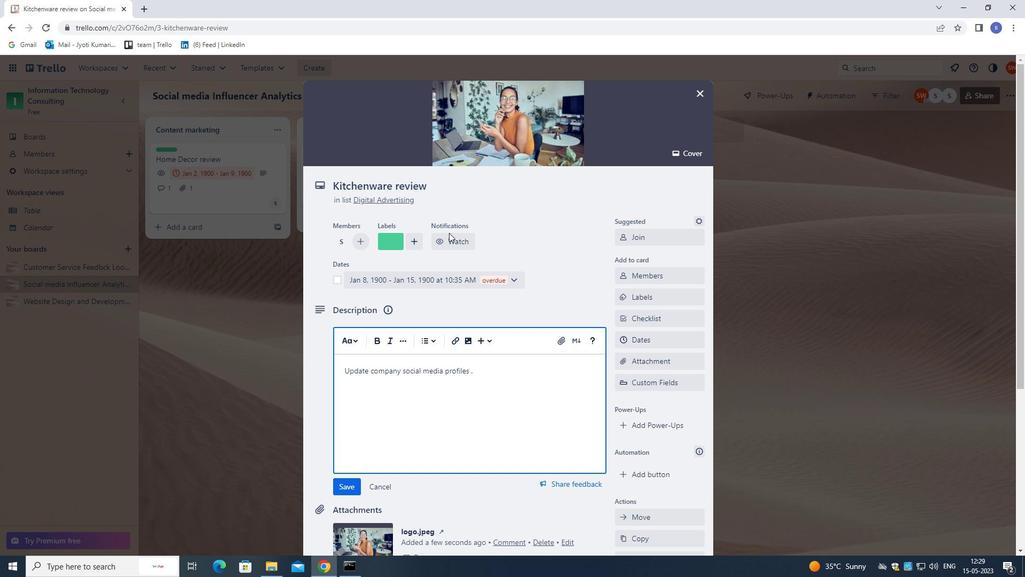 
Action: Mouse scrolled (445, 296) with delta (0, 0)
Screenshot: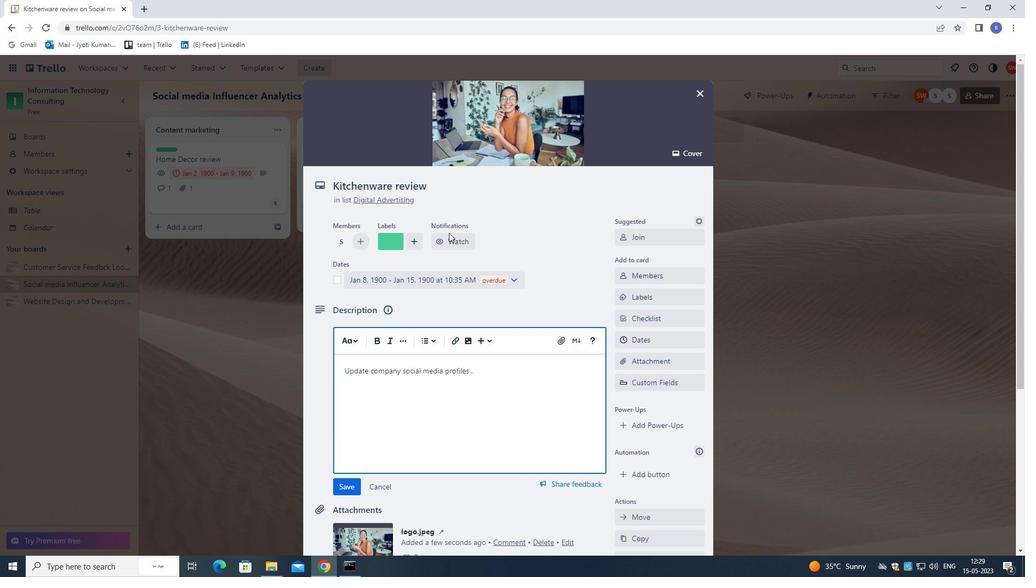 
Action: Mouse moved to (445, 299)
Screenshot: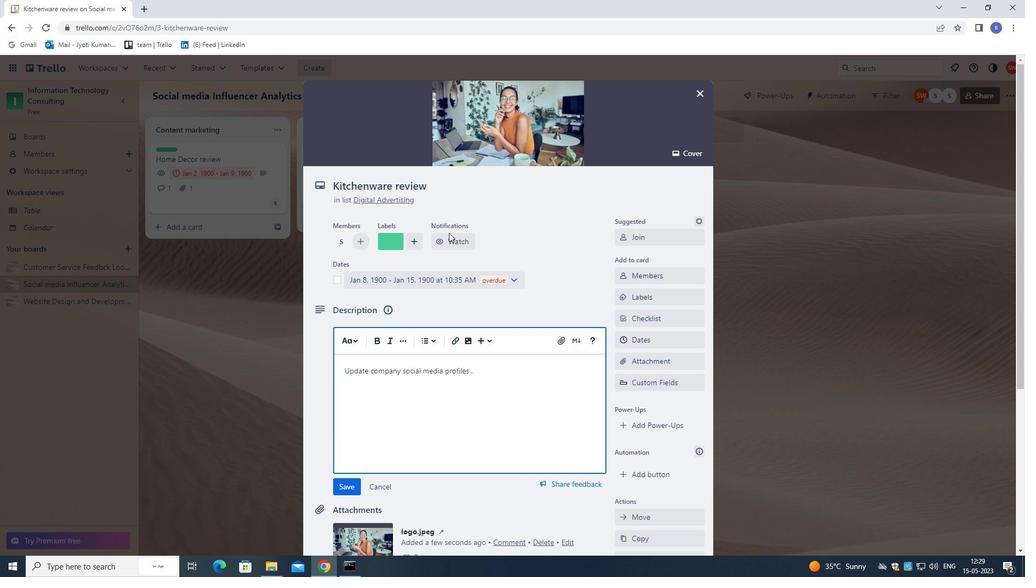 
Action: Mouse scrolled (445, 299) with delta (0, 0)
Screenshot: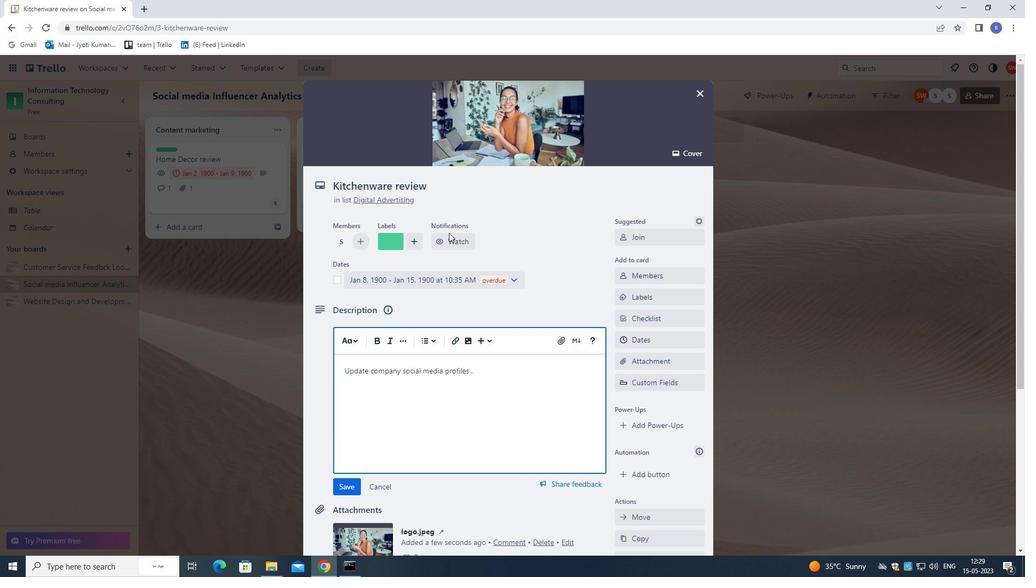 
Action: Mouse moved to (445, 304)
Screenshot: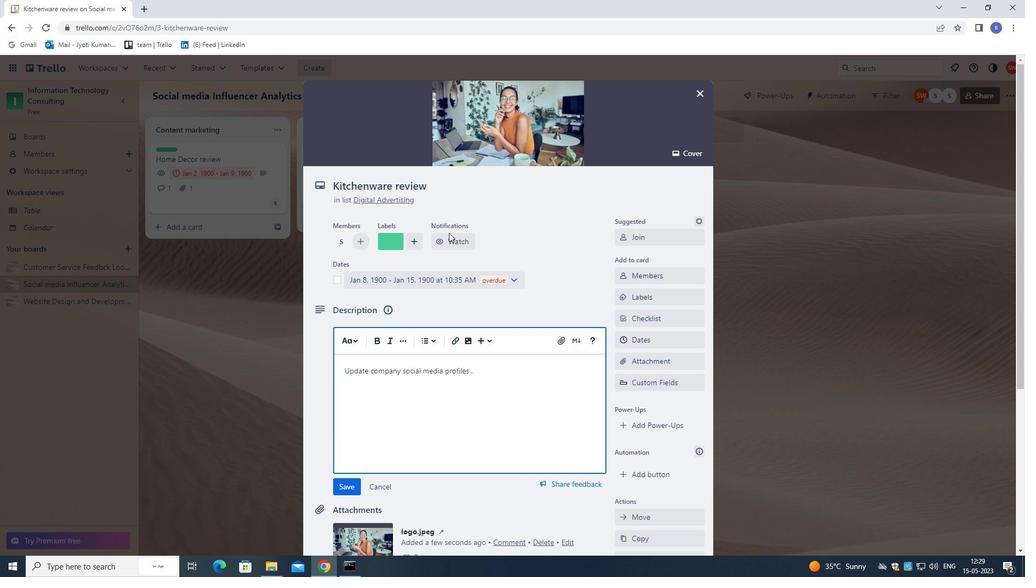 
Action: Mouse scrolled (445, 303) with delta (0, 0)
Screenshot: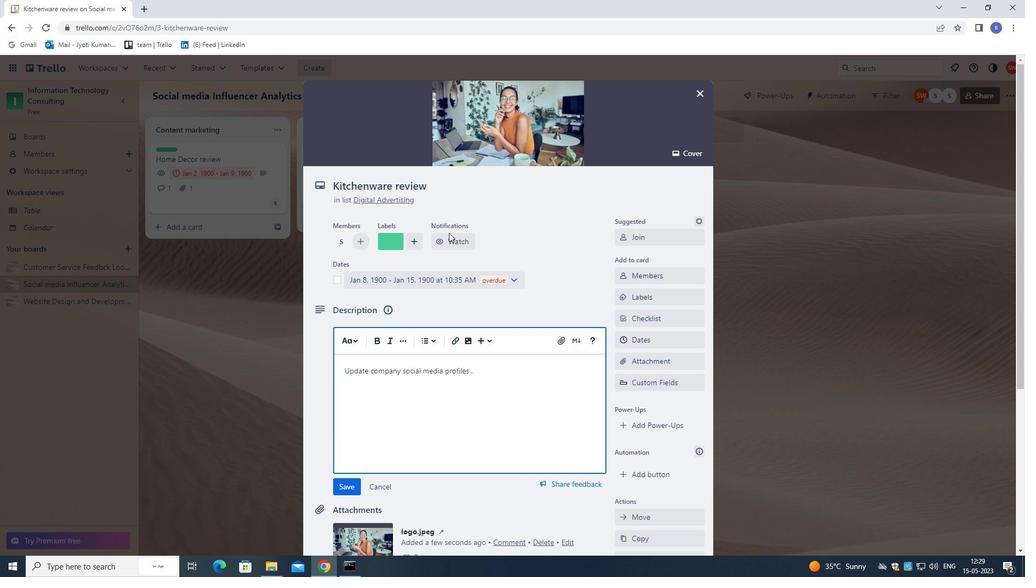 
Action: Mouse moved to (440, 339)
Screenshot: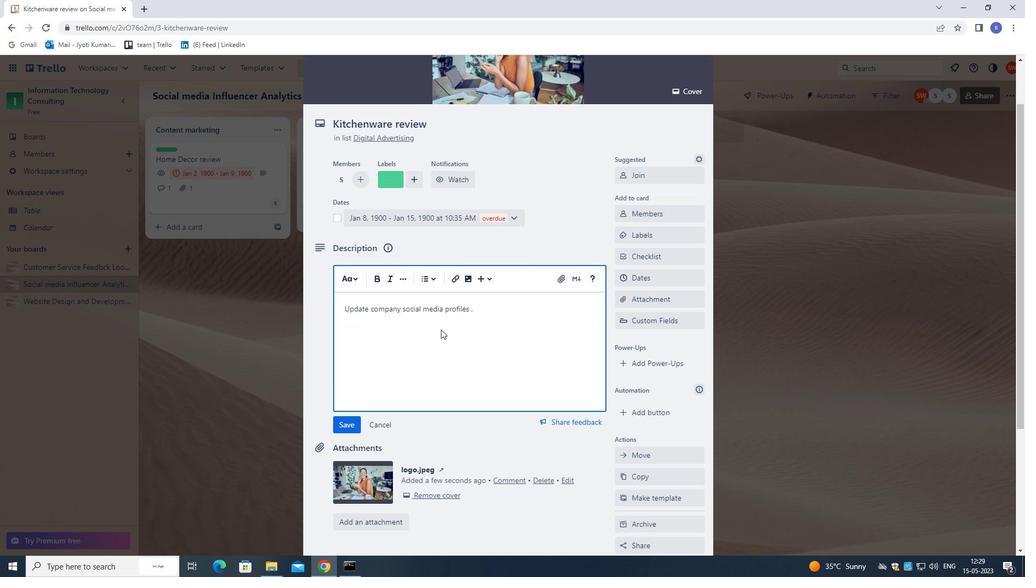 
Action: Mouse scrolled (440, 338) with delta (0, 0)
Screenshot: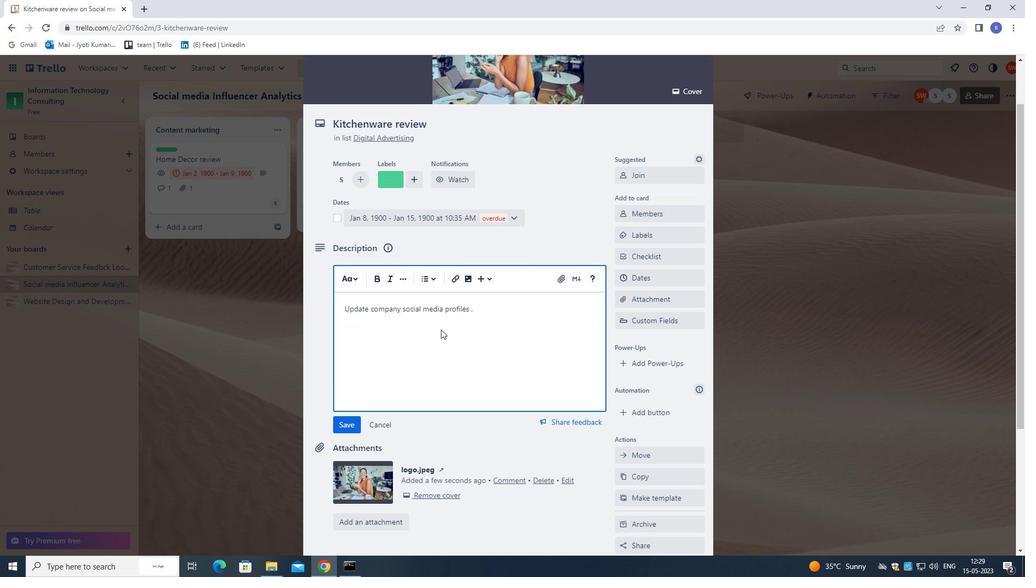 
Action: Mouse moved to (438, 354)
Screenshot: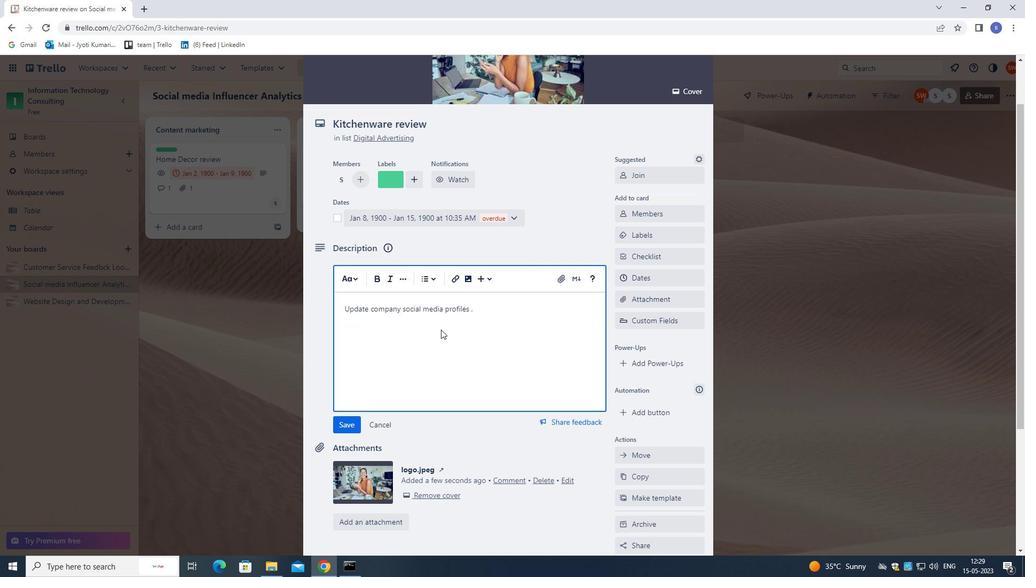 
Action: Mouse scrolled (438, 354) with delta (0, 0)
Screenshot: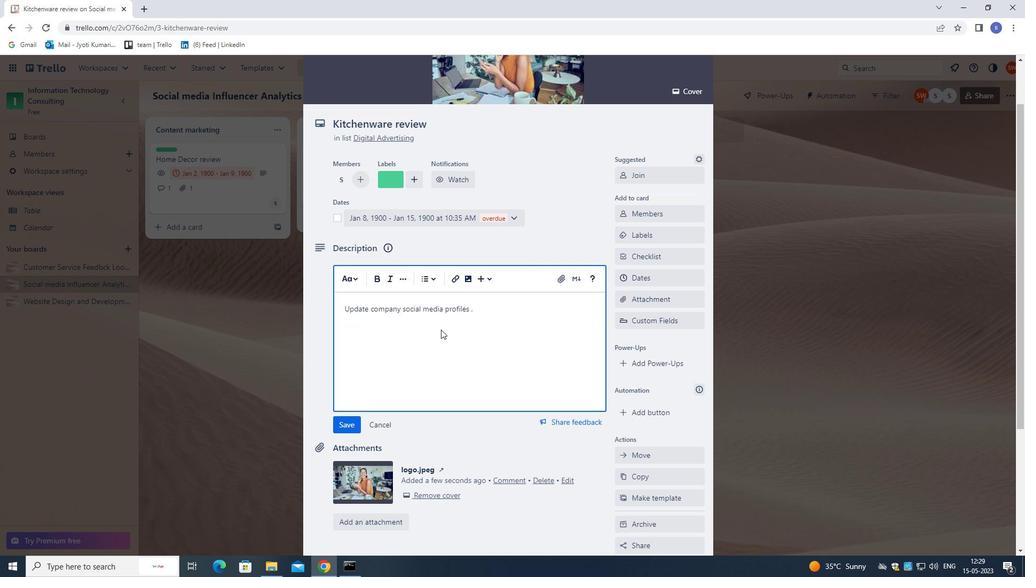 
Action: Mouse moved to (438, 365)
Screenshot: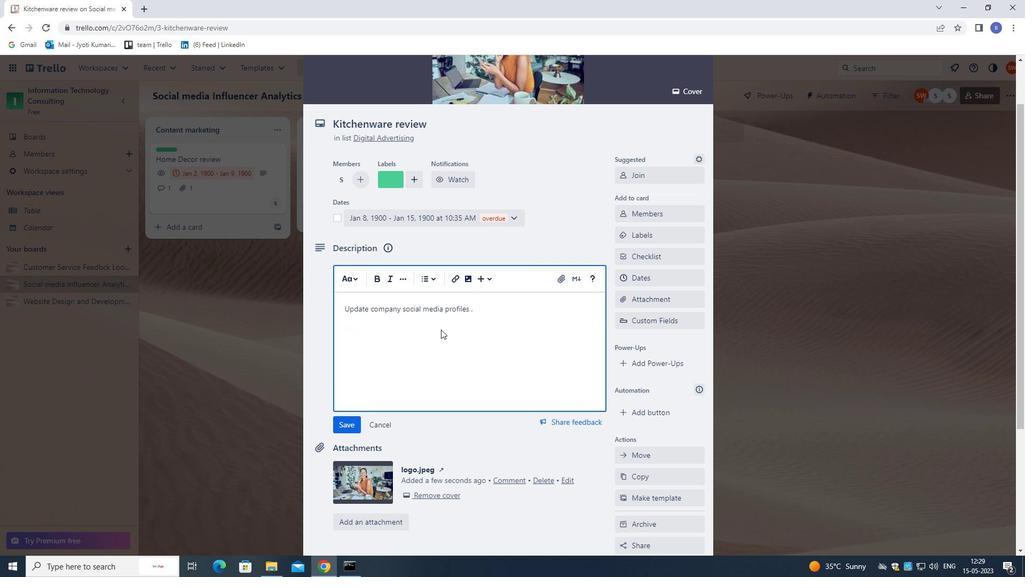 
Action: Mouse scrolled (438, 364) with delta (0, 0)
Screenshot: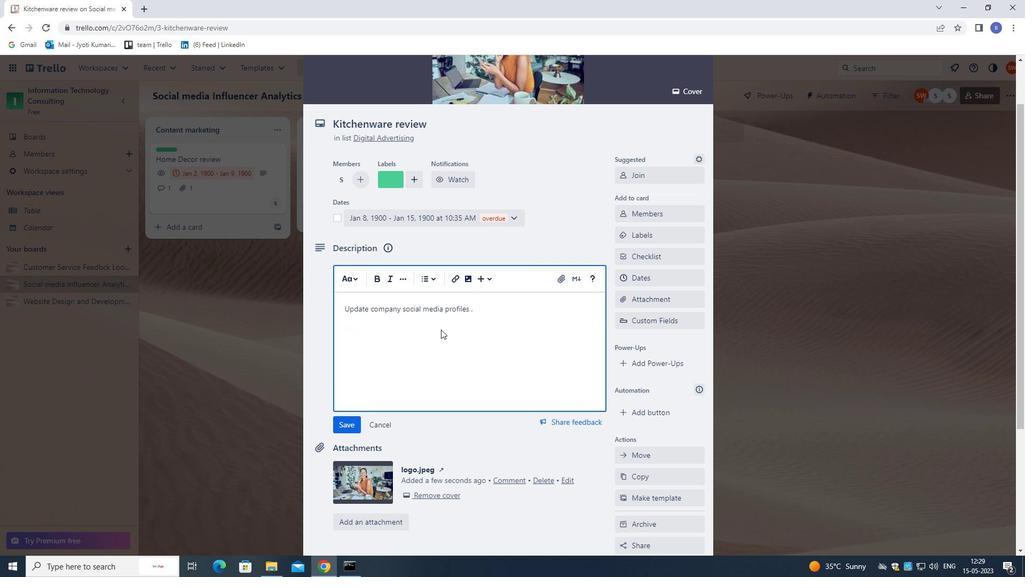 
Action: Mouse moved to (436, 490)
Screenshot: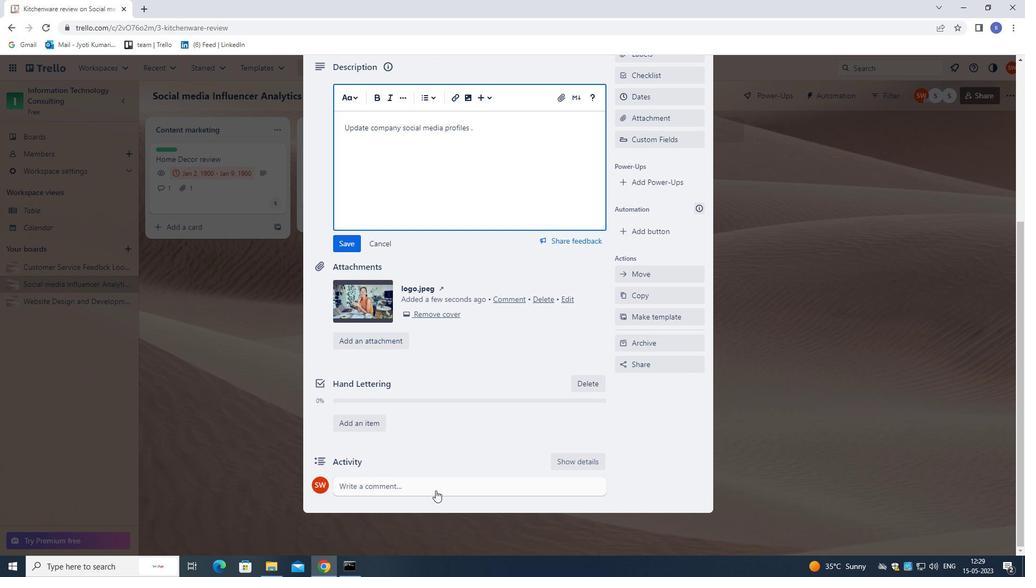 
Action: Mouse pressed left at (436, 490)
Screenshot: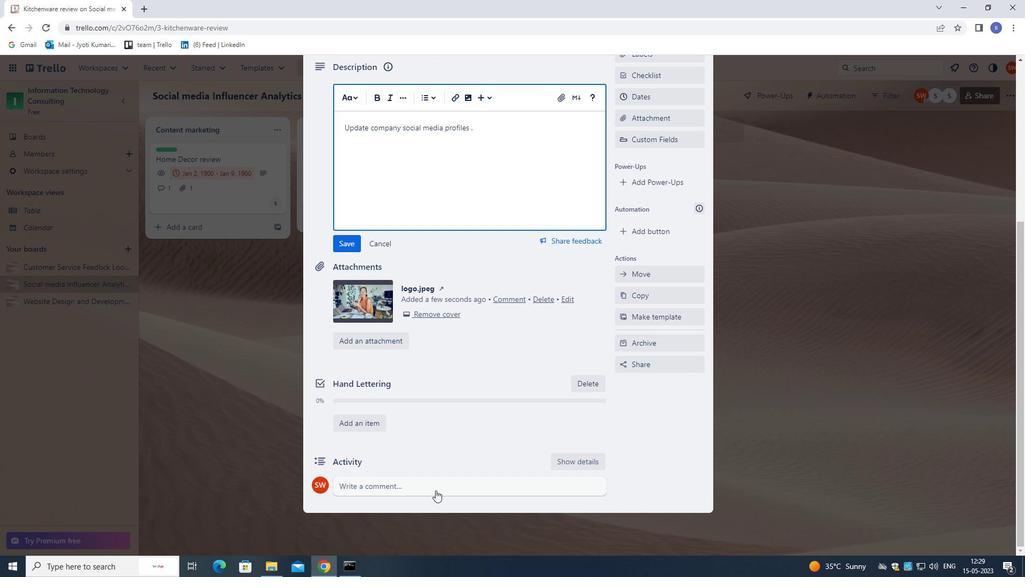 
Action: Mouse moved to (436, 337)
Screenshot: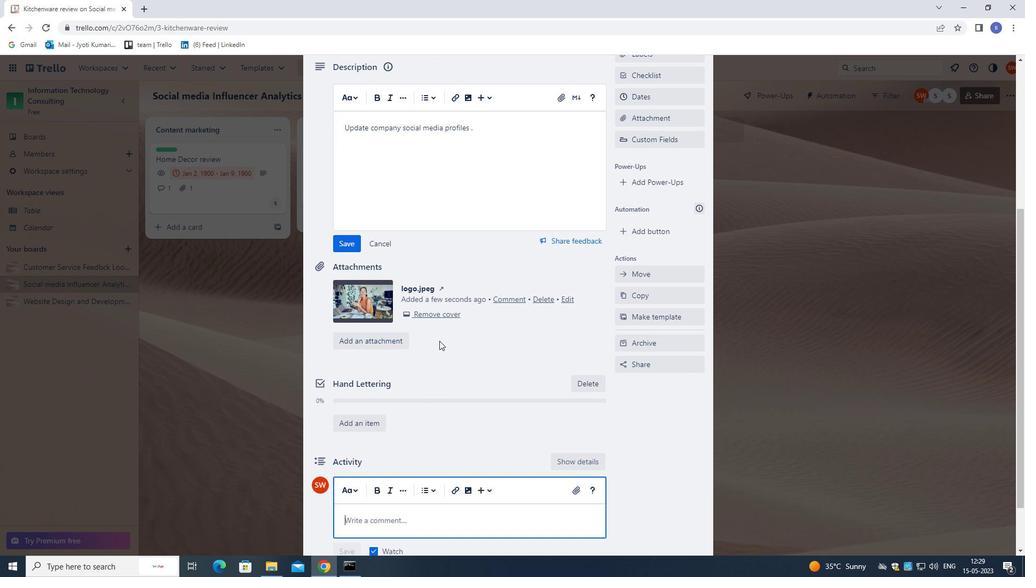 
Action: Key pressed <Key.shift>WE<Key.space>SHOULD<Key.space>APPROACH<Key.space>THIS<Key.space>TASK<Key.space>WITH<Key.space>A<Key.space>SENSE<Key.space>OF<Key.space>EMPATHY<Key.space>,<Key.space>PUTTING<Key.space>OUREL<Key.backspace><Key.backspace>SELVES<Key.space>IN<Key.space>THE<Key.space>SHOES<Key.space>OF<Key.space>OUR<Key.space>STAKEHOLDER<Key.space>TO<Key.space>UNDERSTAND<Key.space>THEIR<Key.space>PERSPECTIVE.
Screenshot: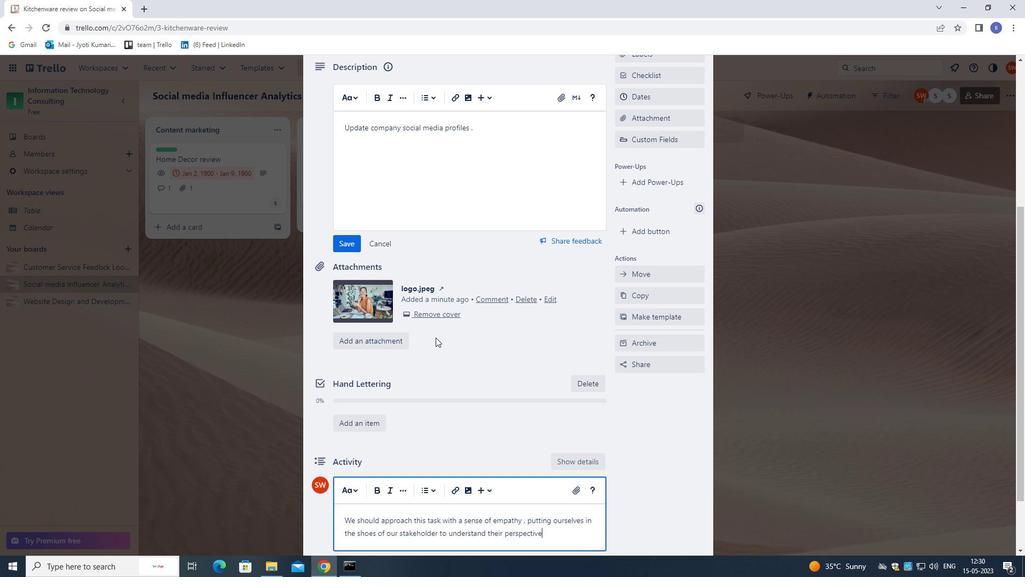 
Action: Mouse moved to (355, 240)
Screenshot: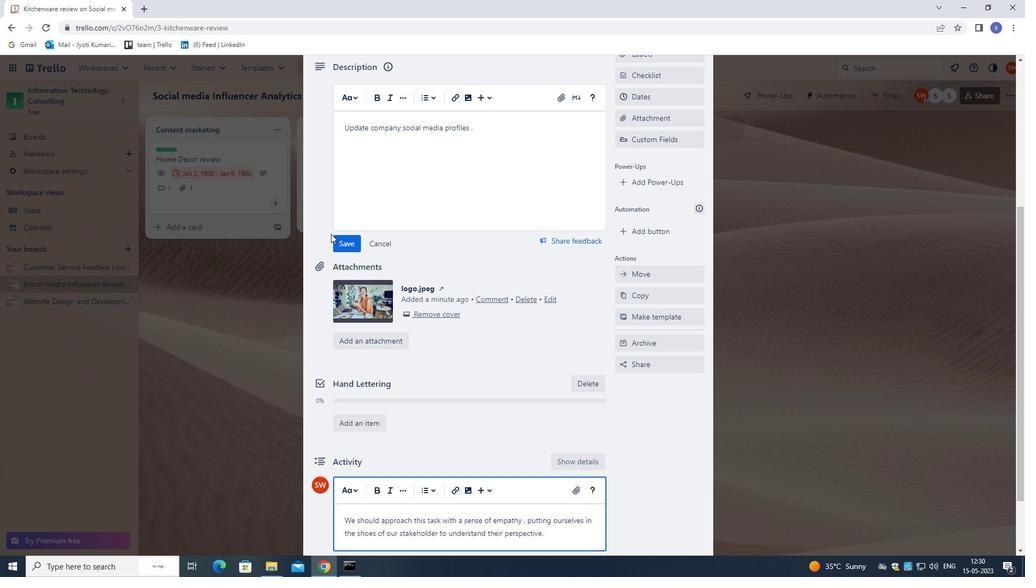 
Action: Mouse pressed left at (355, 240)
Screenshot: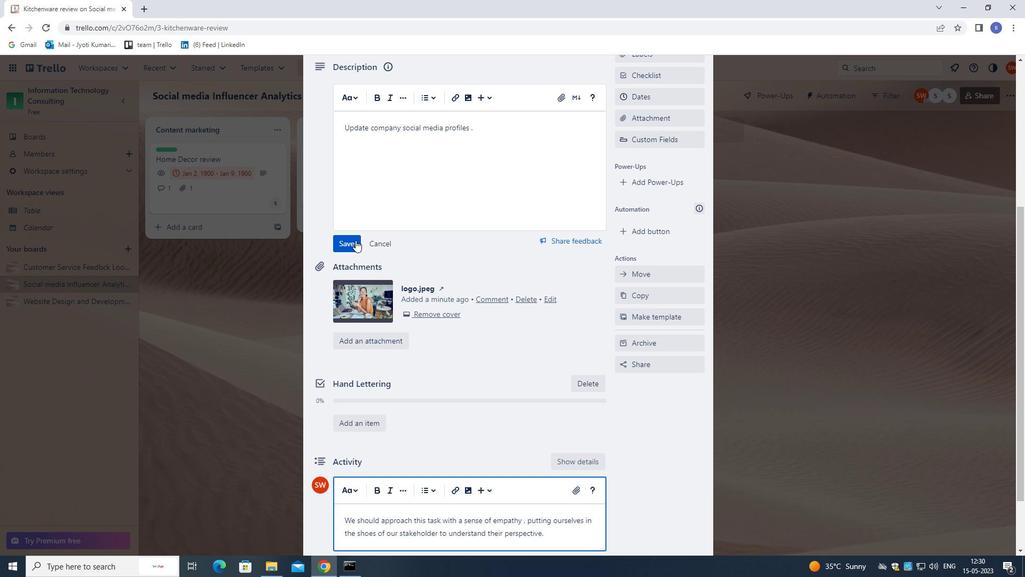 
Action: Mouse moved to (377, 428)
Screenshot: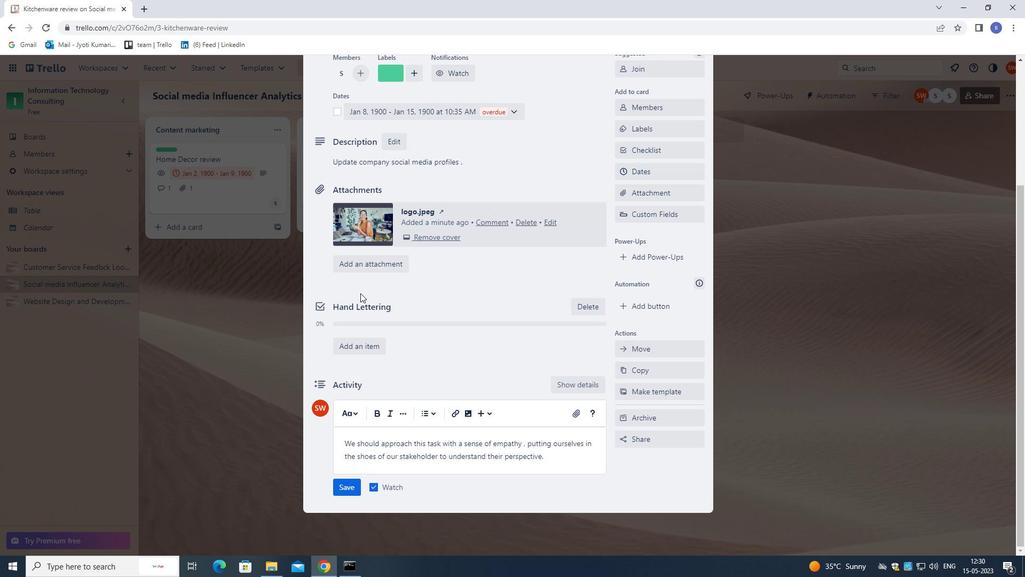 
Action: Mouse scrolled (377, 427) with delta (0, 0)
Screenshot: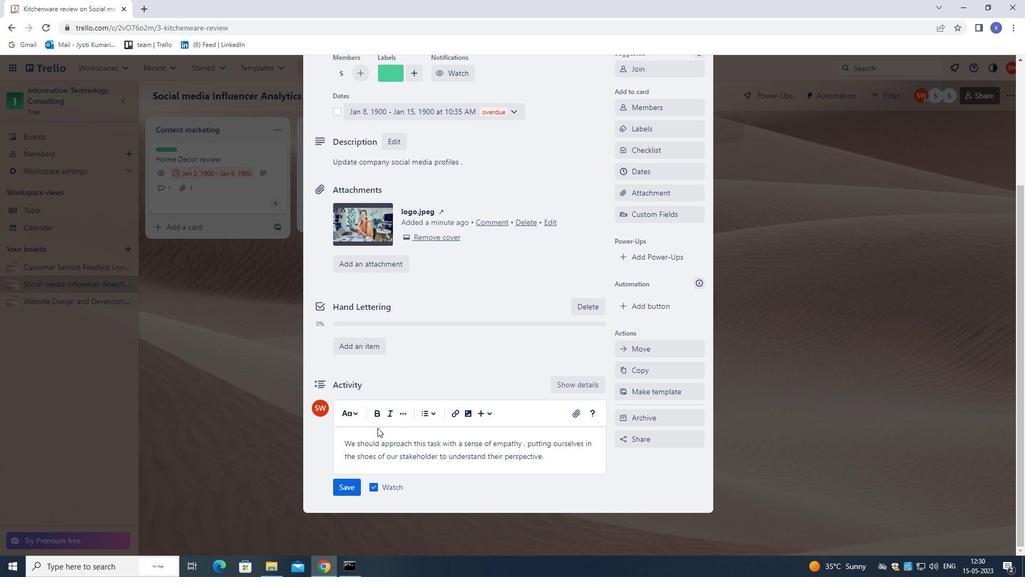 
Action: Mouse moved to (347, 487)
Screenshot: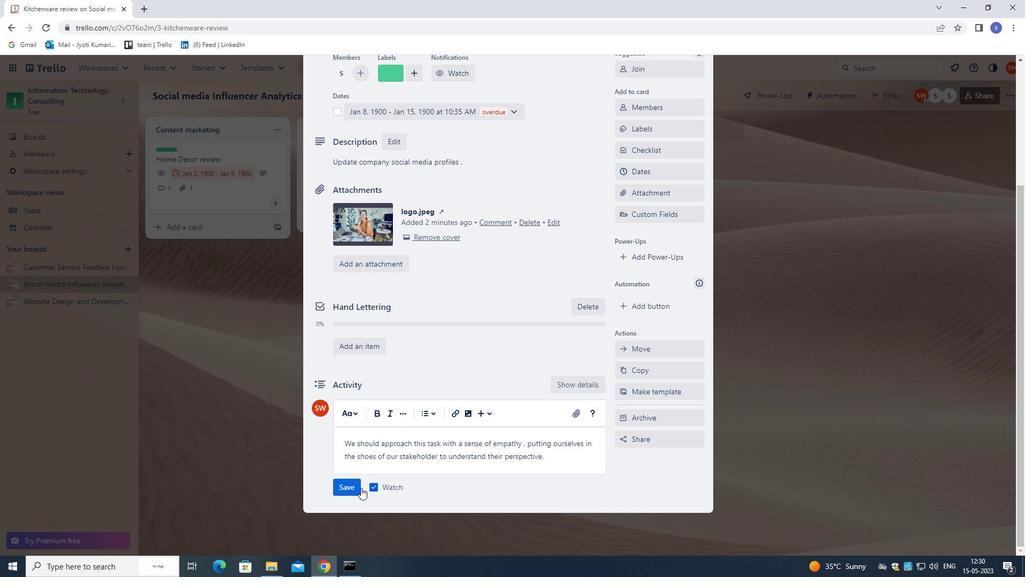 
Action: Mouse pressed left at (347, 487)
Screenshot: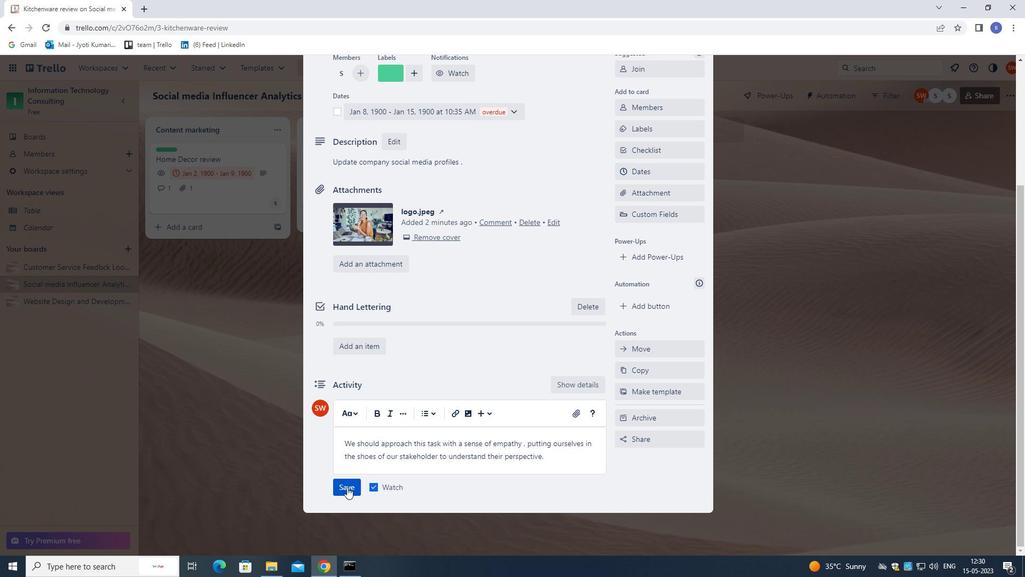 
Action: Mouse moved to (416, 399)
Screenshot: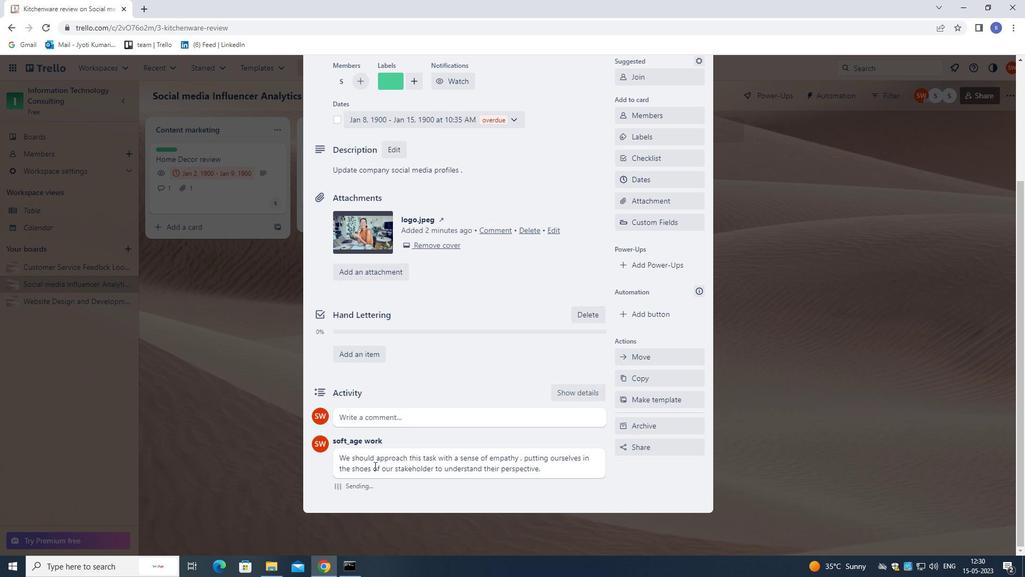 
Action: Mouse scrolled (416, 399) with delta (0, 0)
Screenshot: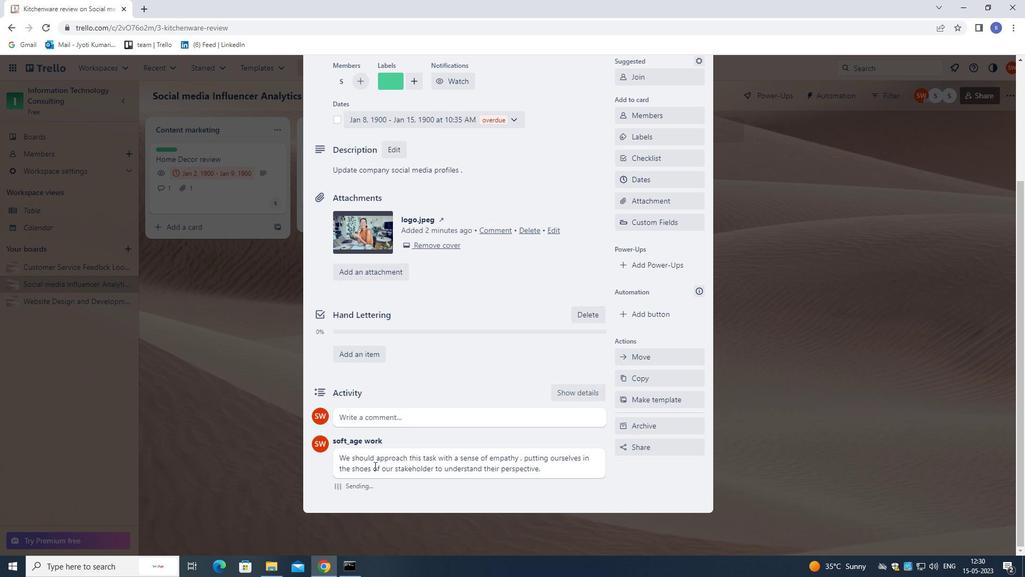 
Action: Mouse moved to (416, 397)
Screenshot: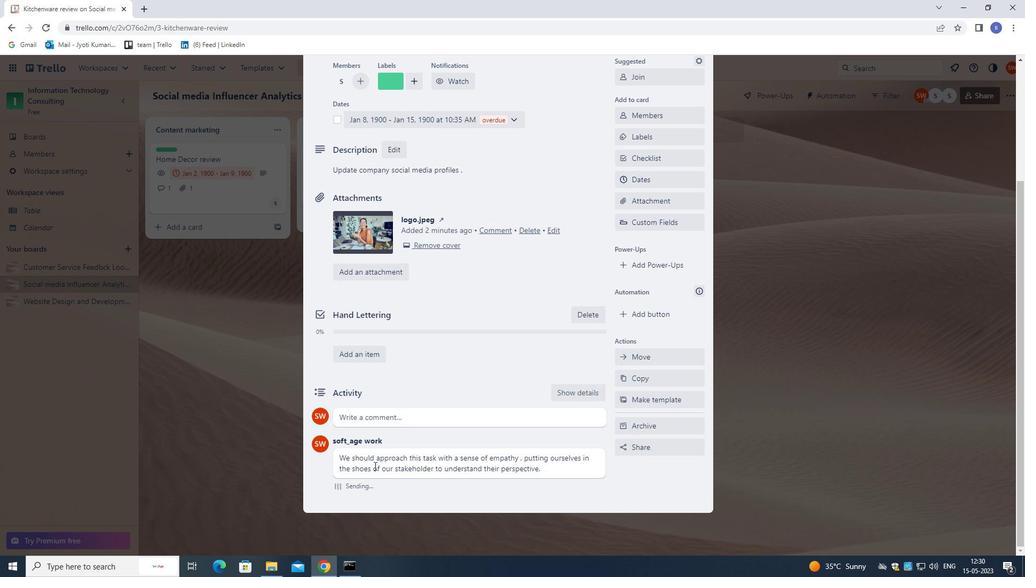 
Action: Mouse scrolled (416, 398) with delta (0, 0)
Screenshot: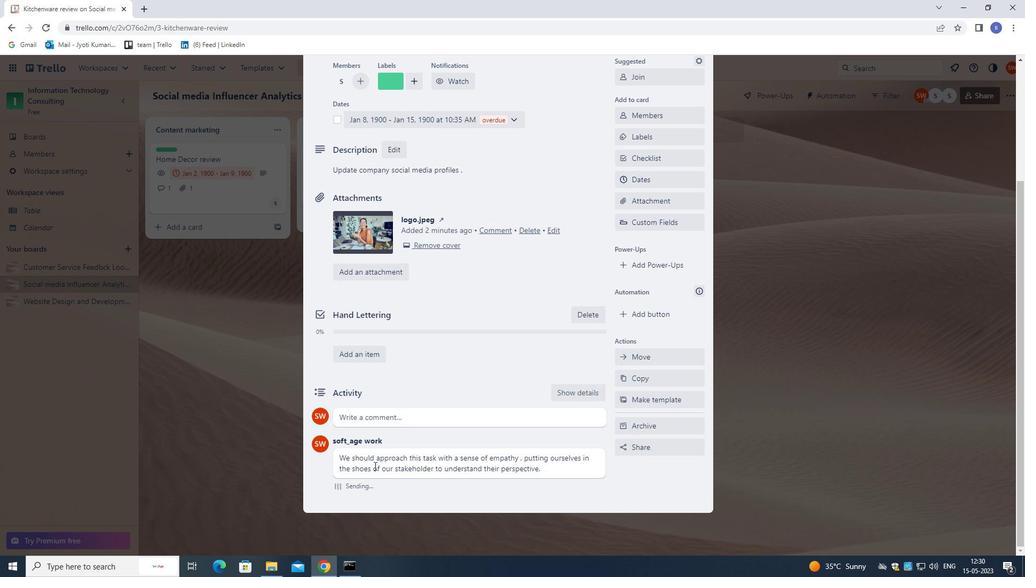 
Action: Mouse moved to (417, 397)
Screenshot: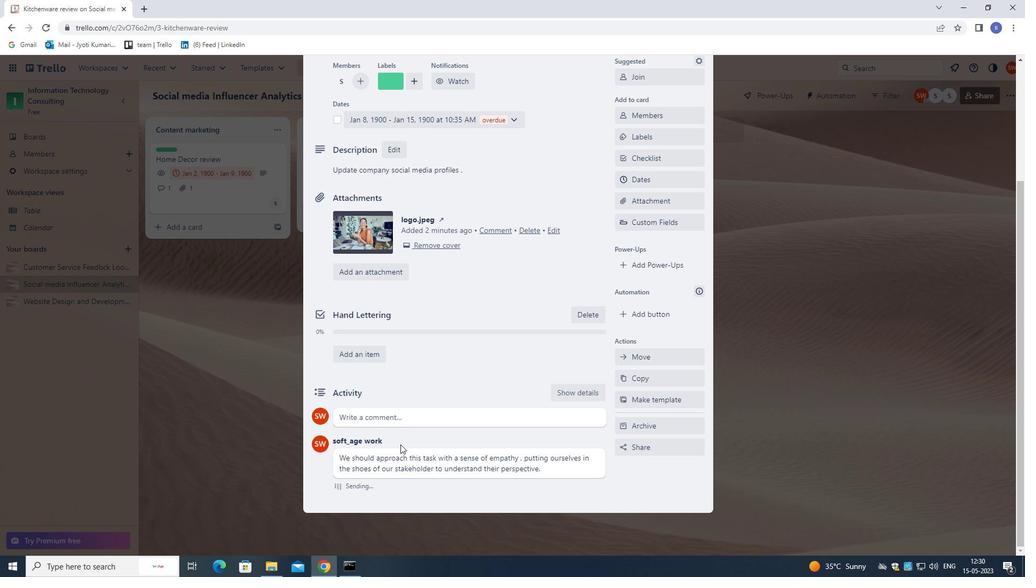 
Action: Mouse scrolled (417, 397) with delta (0, 0)
Screenshot: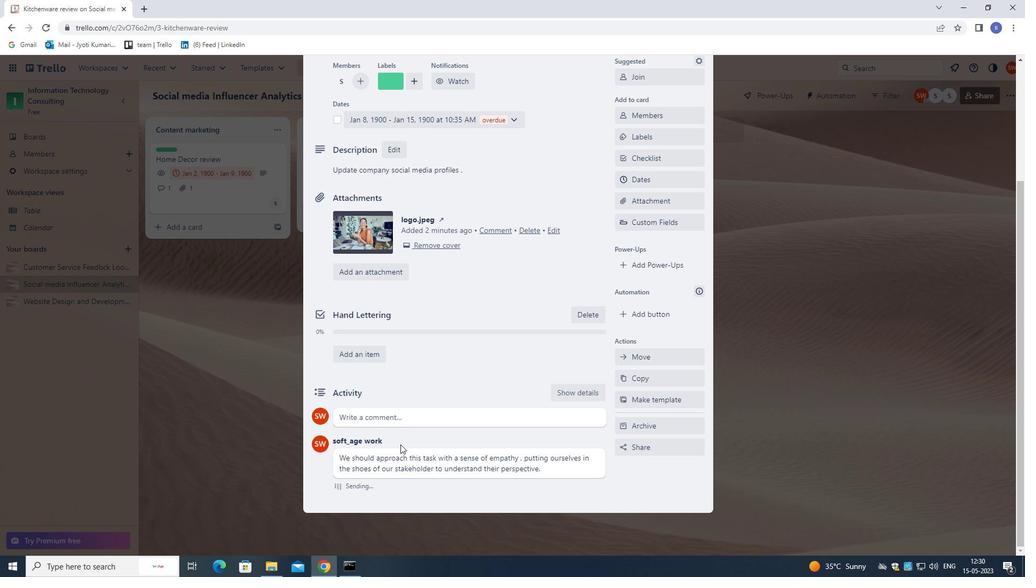 
Action: Mouse moved to (419, 397)
Screenshot: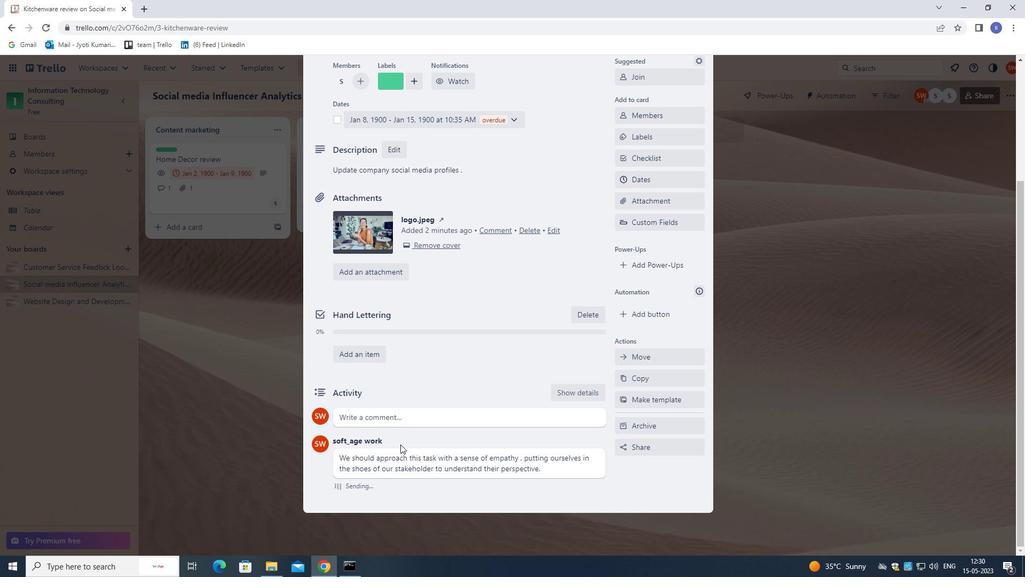 
Action: Mouse scrolled (419, 397) with delta (0, 0)
Screenshot: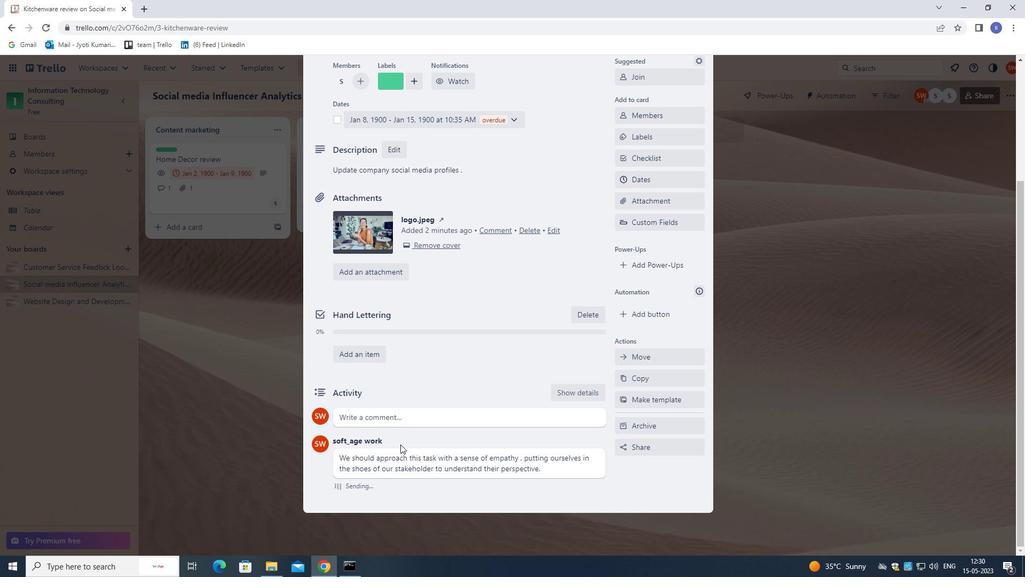 
Action: Mouse moved to (421, 397)
Screenshot: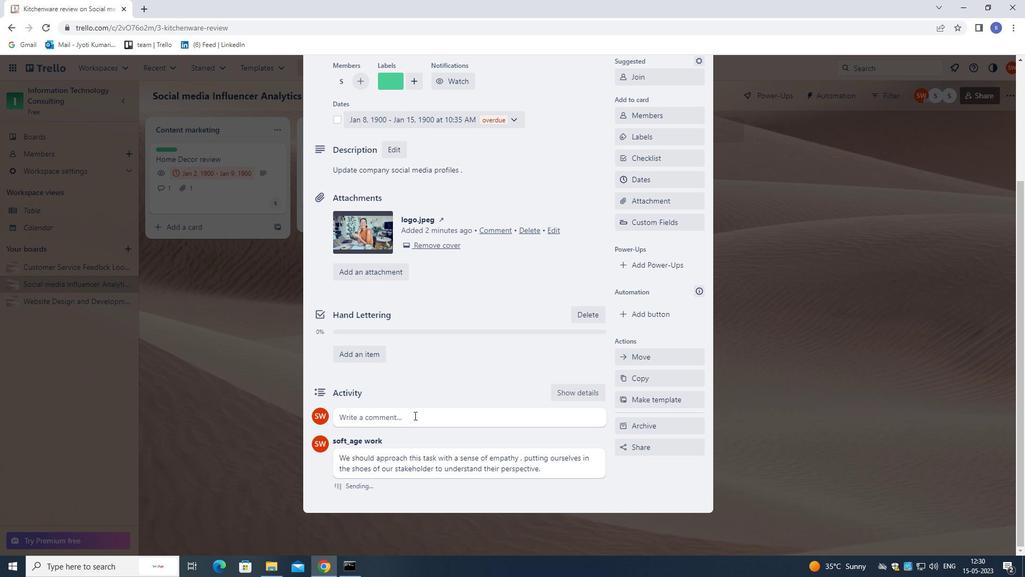 
Action: Mouse scrolled (421, 397) with delta (0, 0)
Screenshot: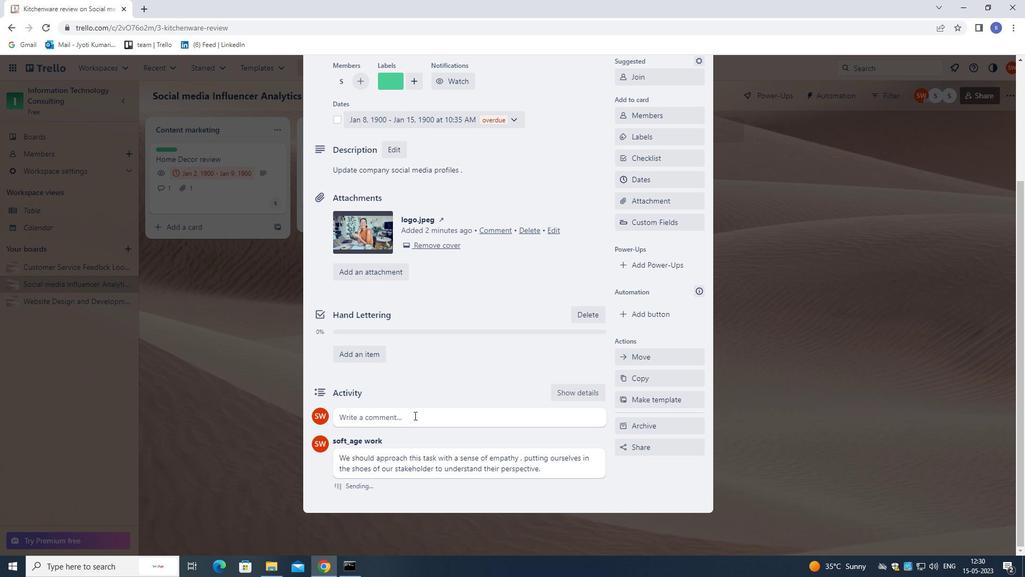 
Action: Mouse moved to (702, 94)
Screenshot: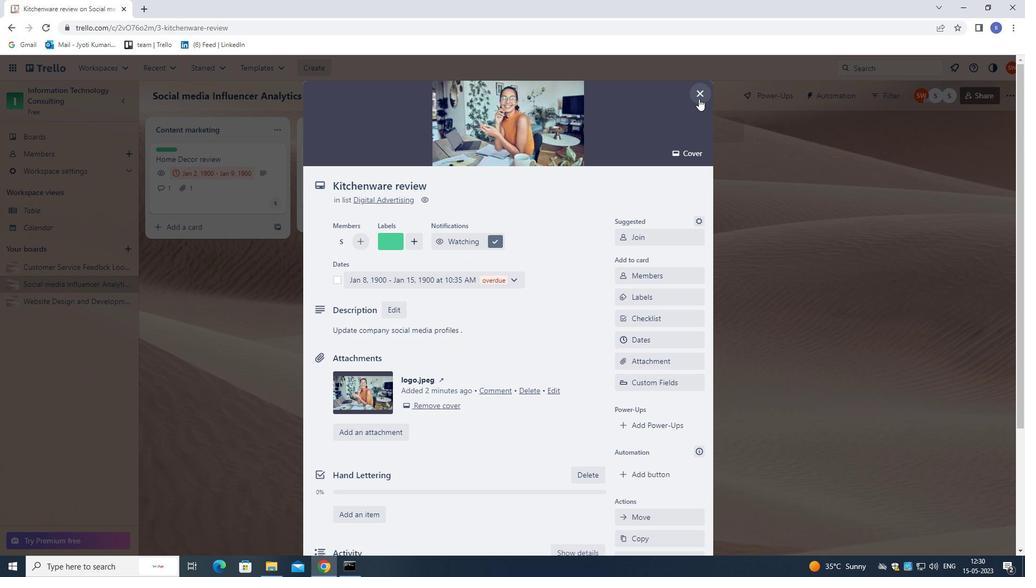 
Action: Mouse pressed left at (702, 94)
Screenshot: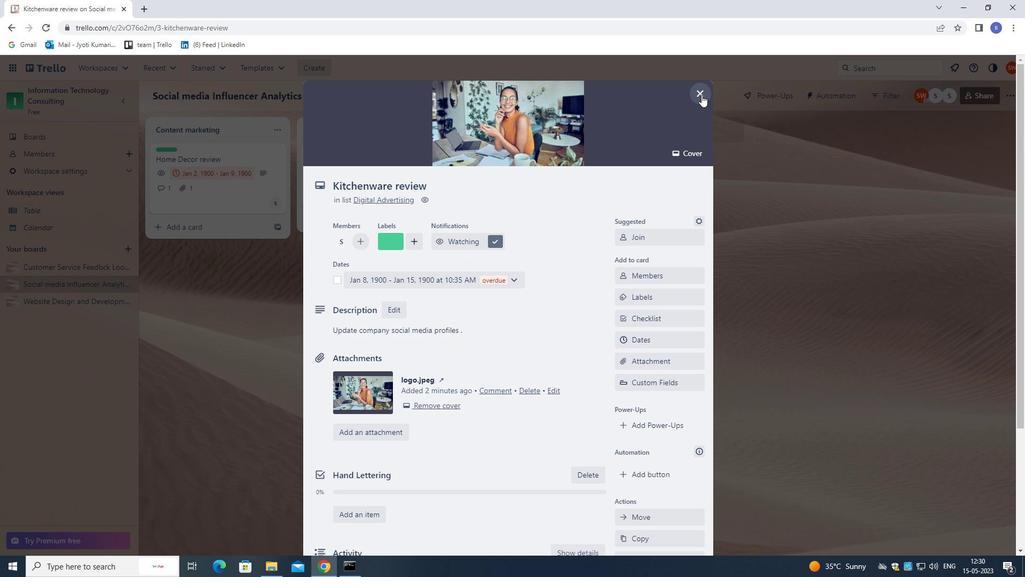 
Action: Mouse moved to (624, 261)
Screenshot: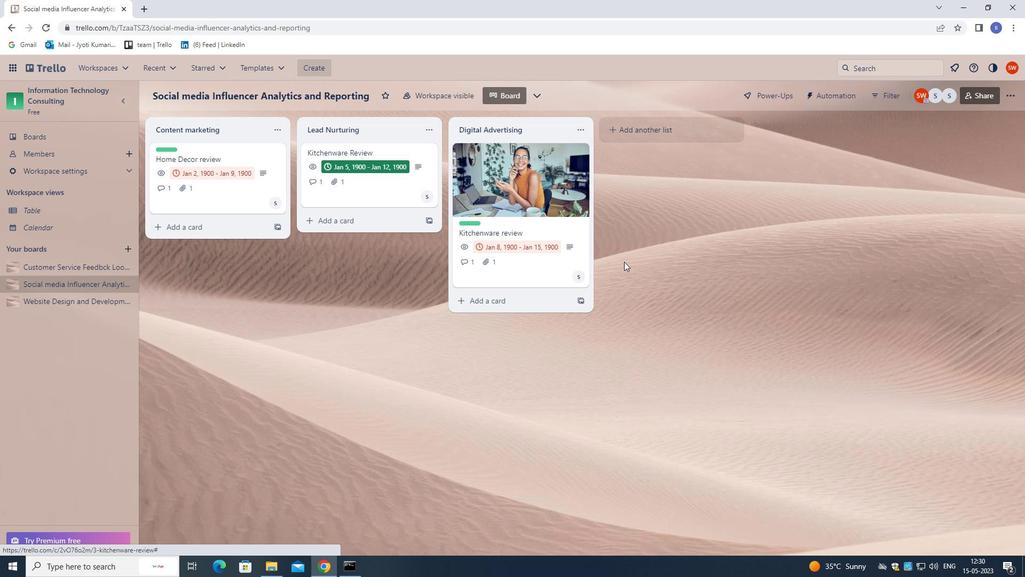 
